 Task: Add a signature James Flores containing Have a great Fathers Day, James Flores to email address softage.5@softage.net and add a folder Educational resources
Action: Mouse moved to (45, 54)
Screenshot: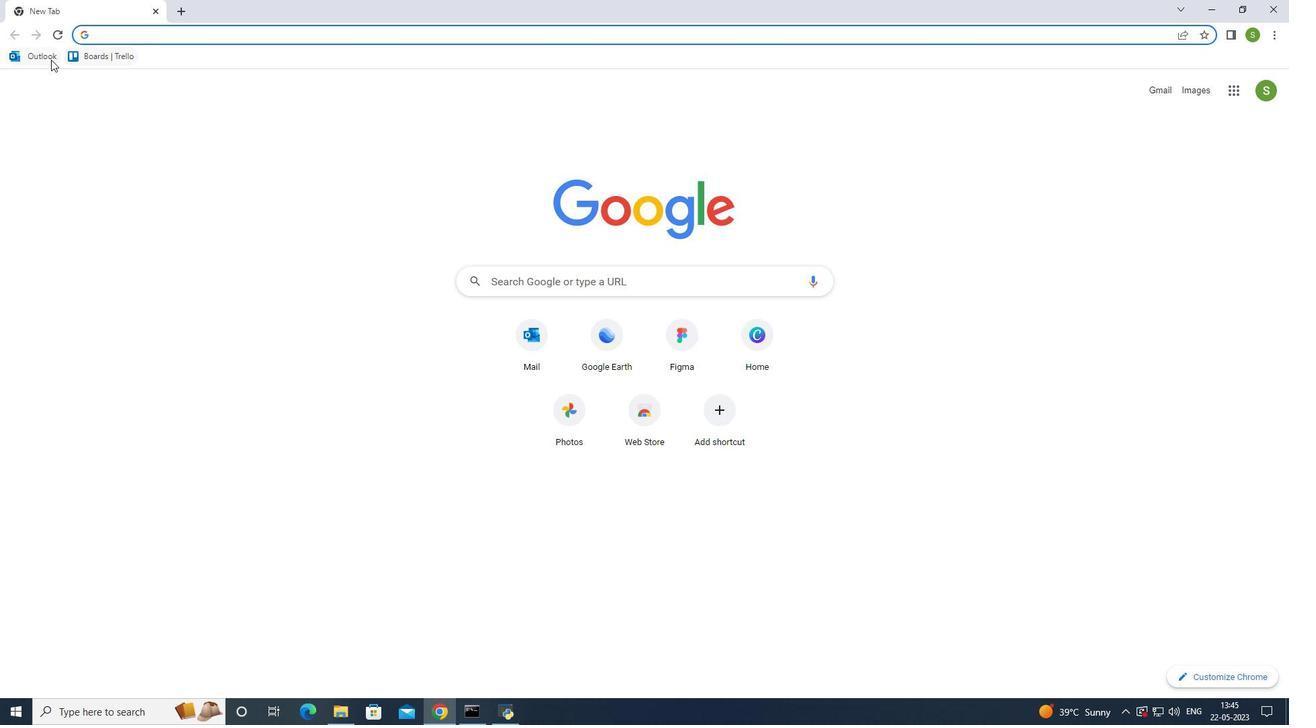 
Action: Mouse pressed left at (45, 54)
Screenshot: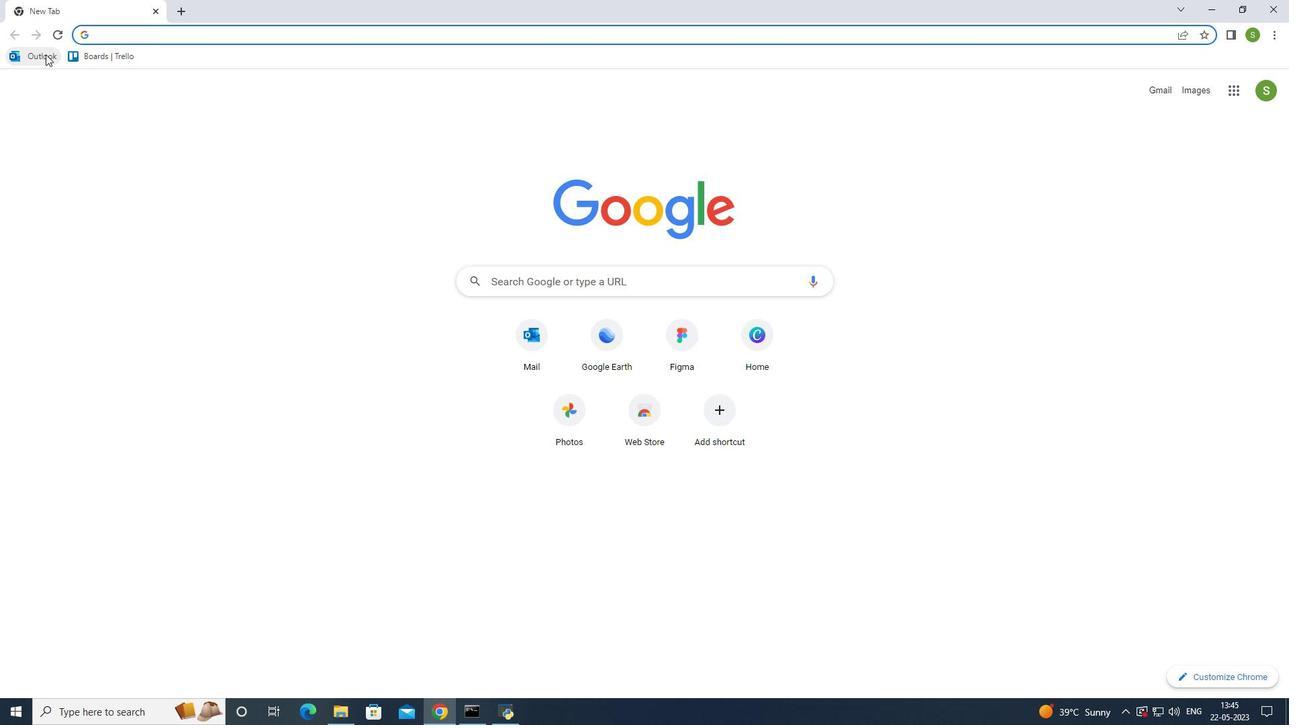
Action: Mouse moved to (125, 119)
Screenshot: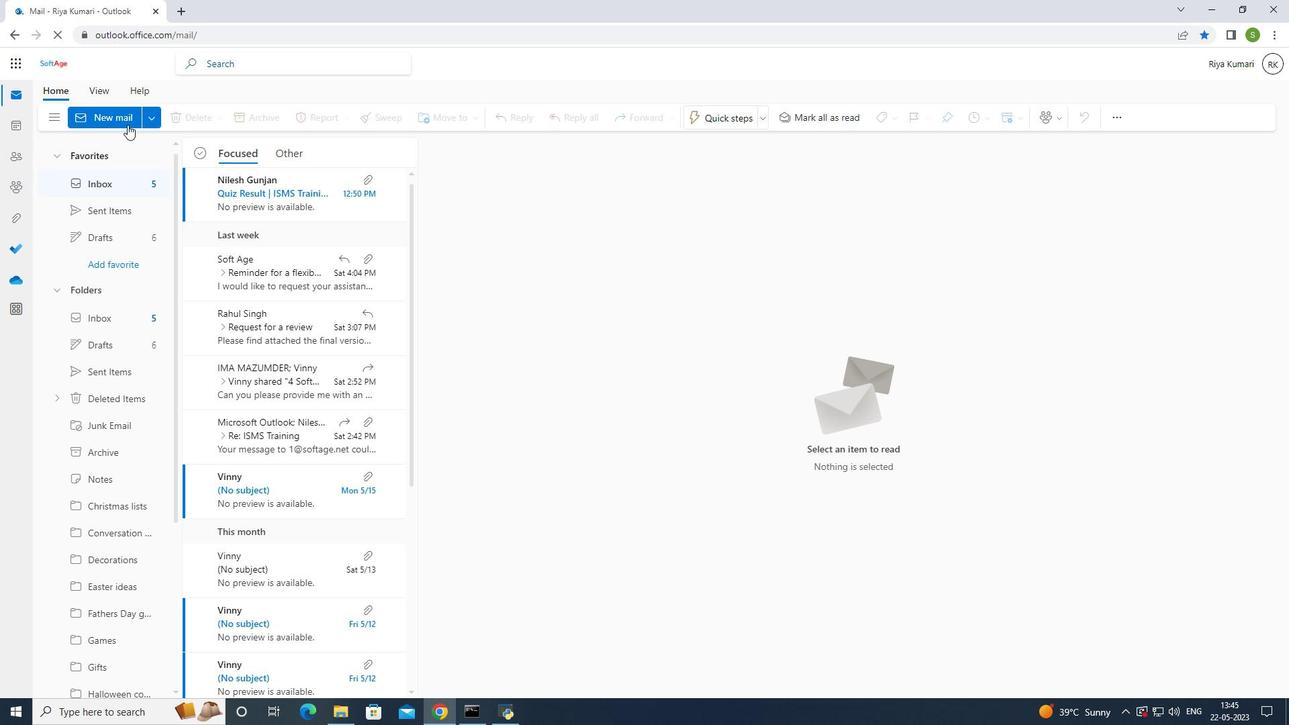 
Action: Mouse pressed left at (125, 119)
Screenshot: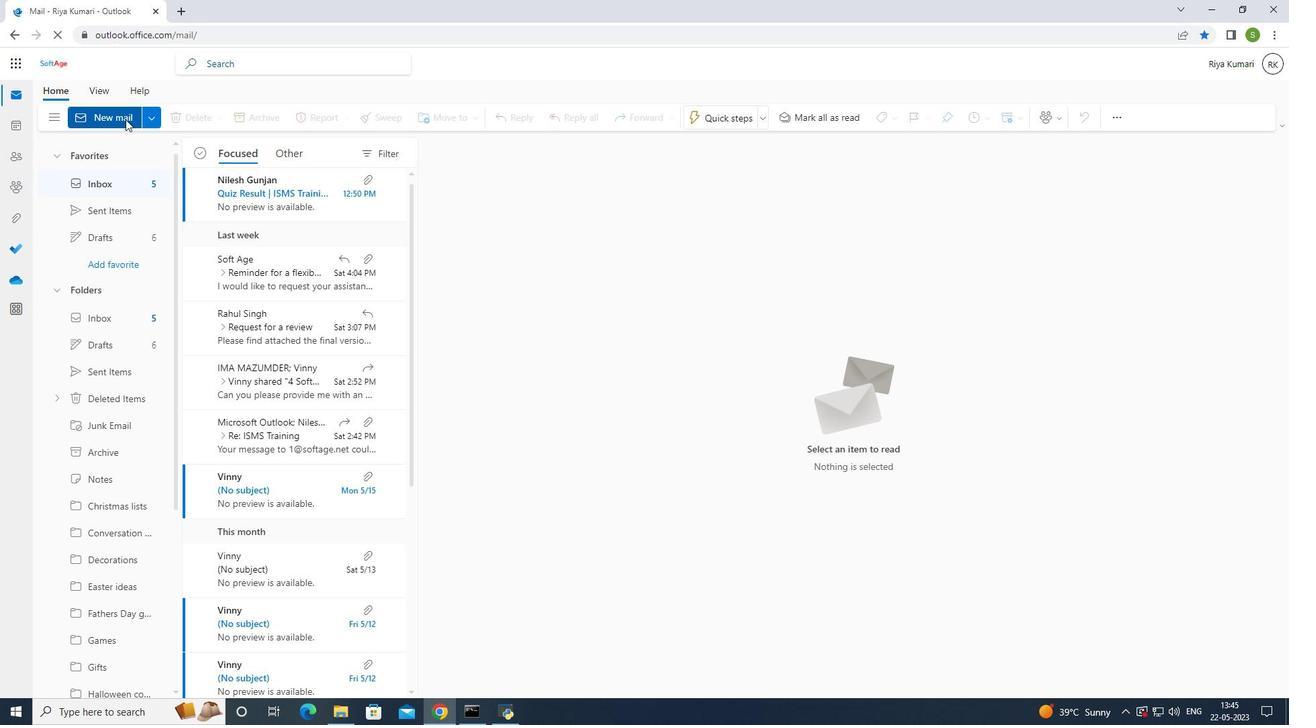 
Action: Mouse moved to (880, 112)
Screenshot: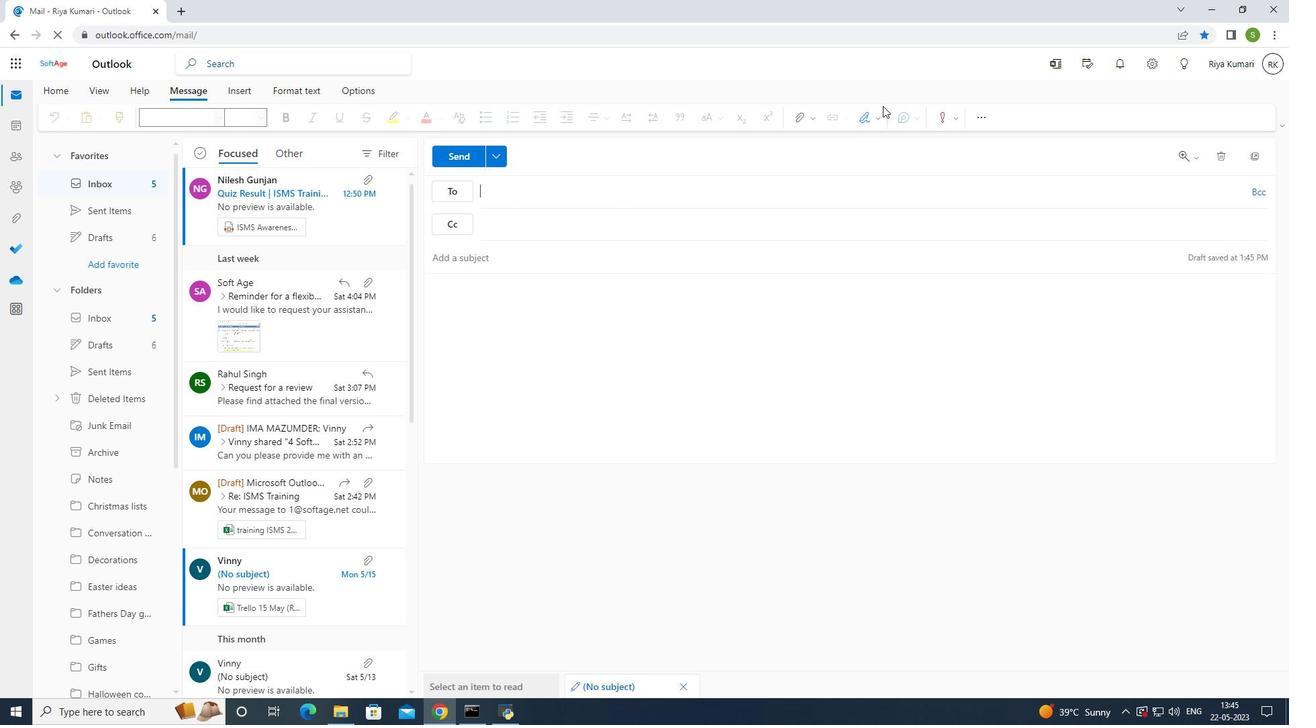 
Action: Mouse pressed left at (880, 112)
Screenshot: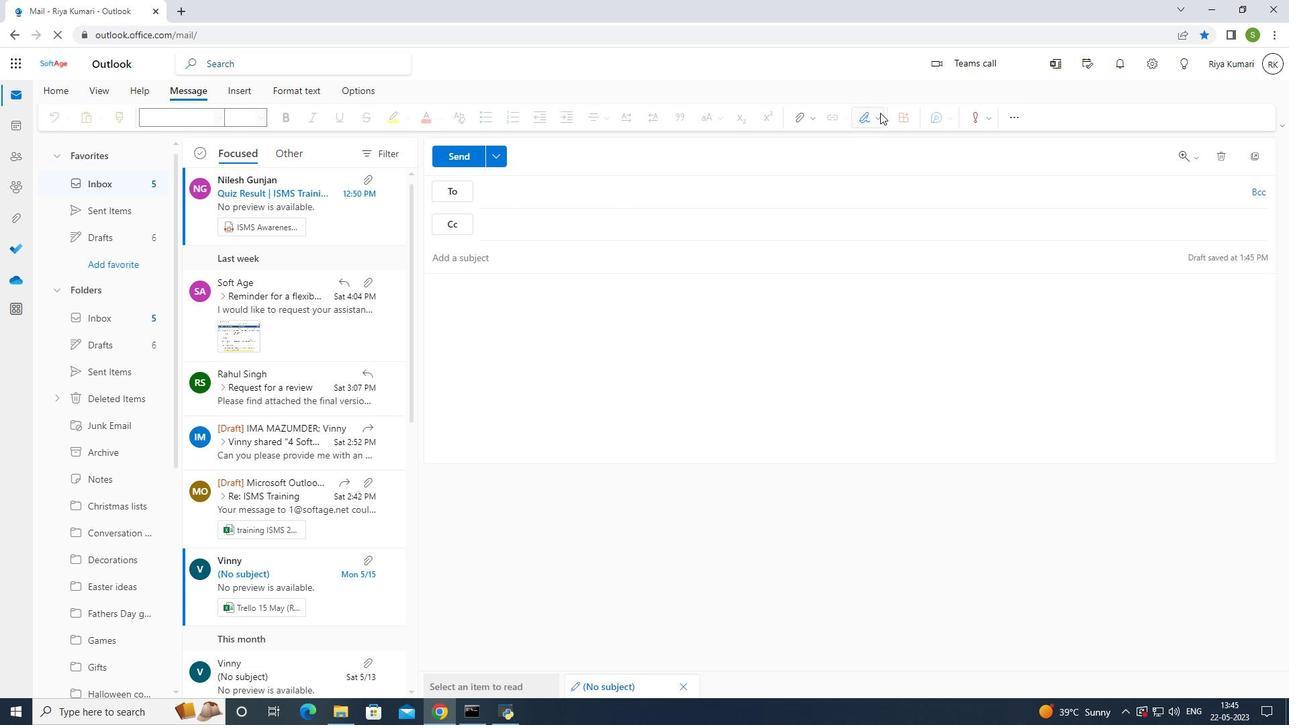 
Action: Mouse moved to (854, 173)
Screenshot: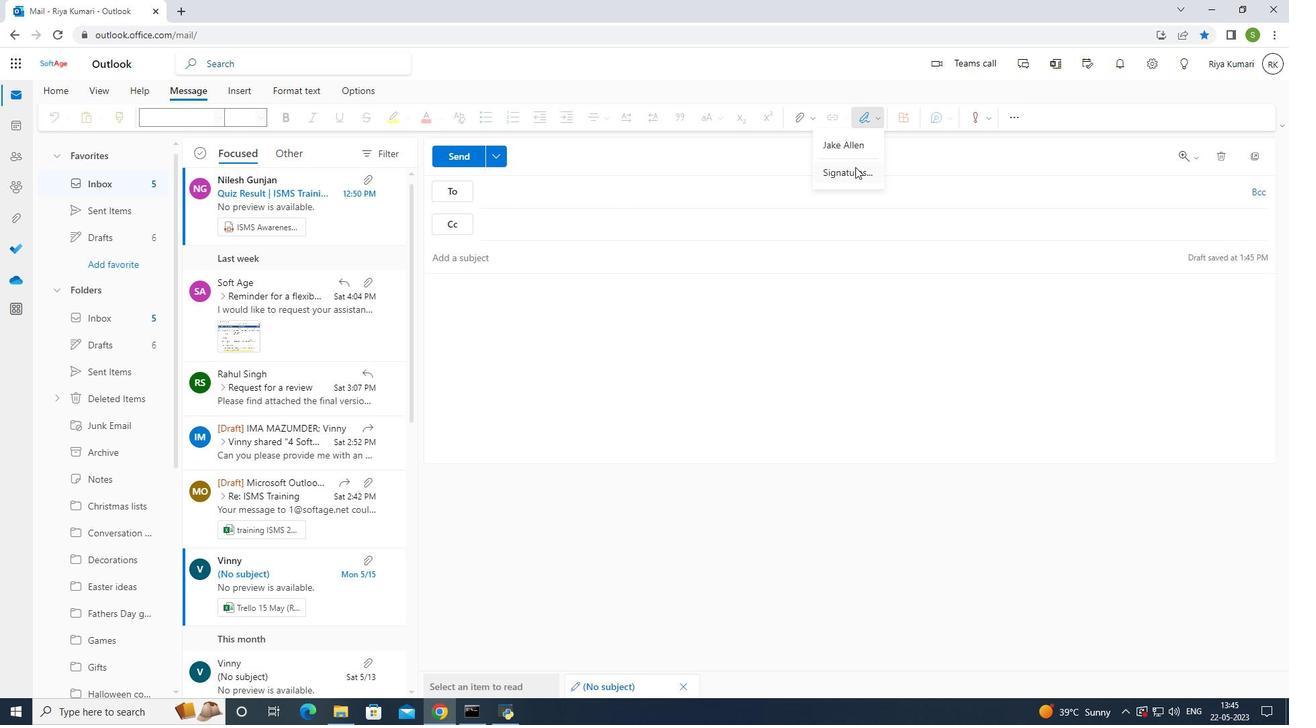 
Action: Mouse pressed left at (854, 173)
Screenshot: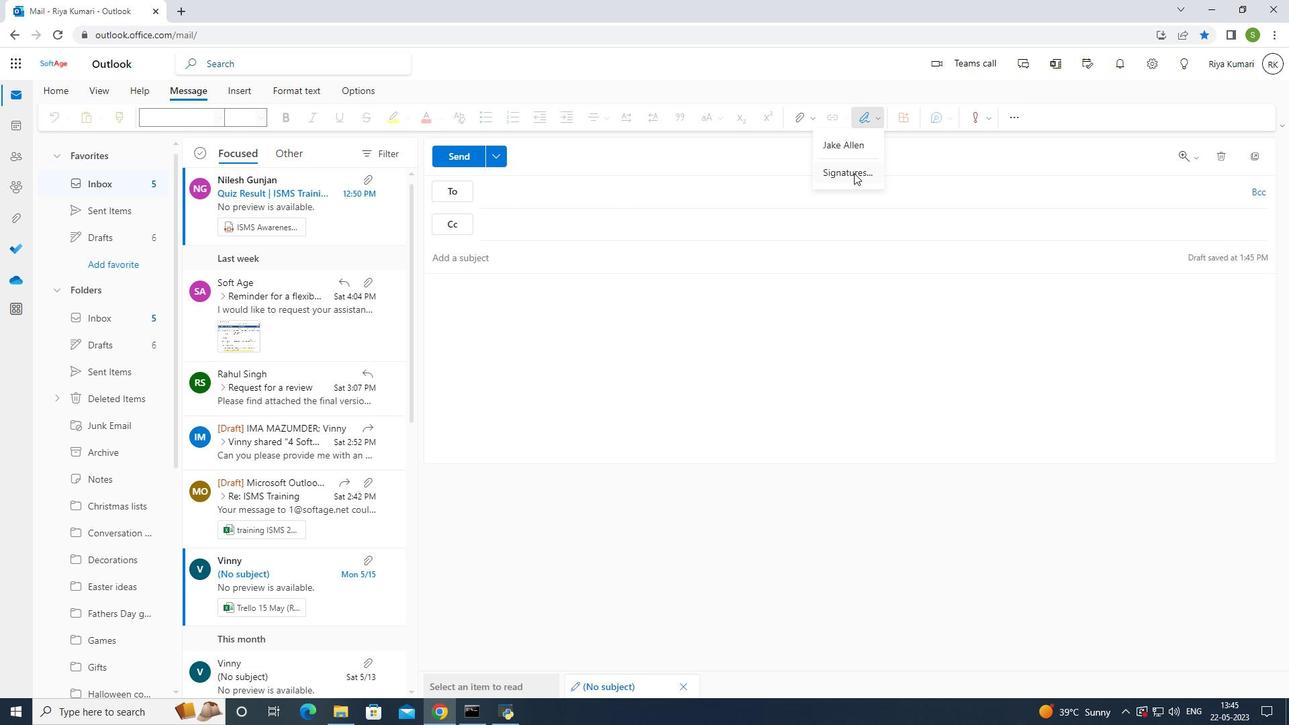 
Action: Mouse moved to (833, 228)
Screenshot: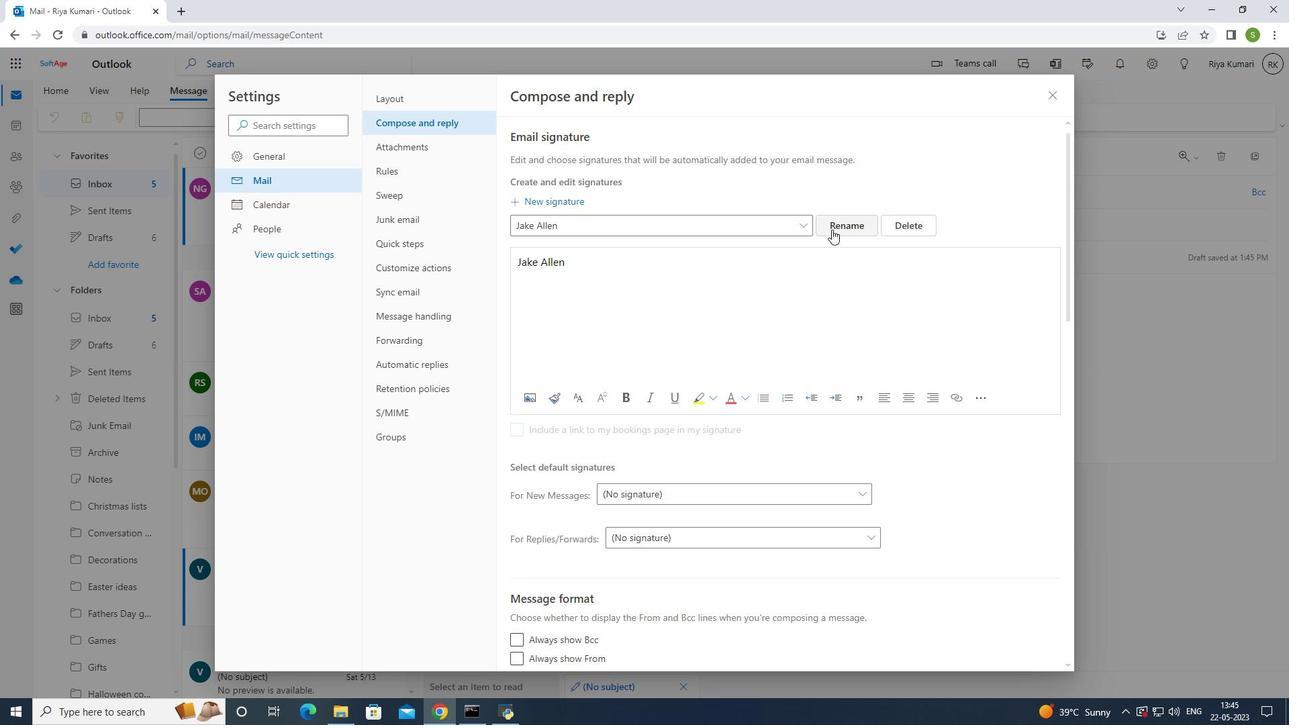 
Action: Mouse pressed left at (833, 228)
Screenshot: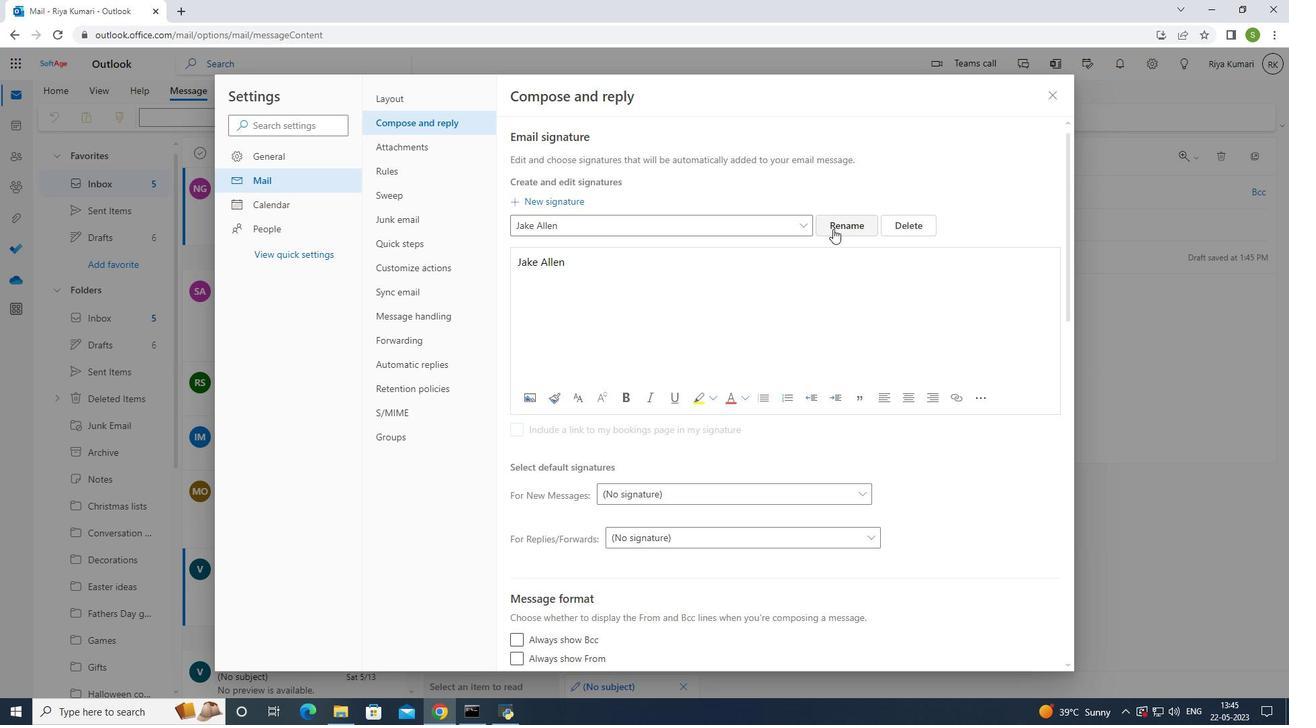 
Action: Mouse moved to (726, 220)
Screenshot: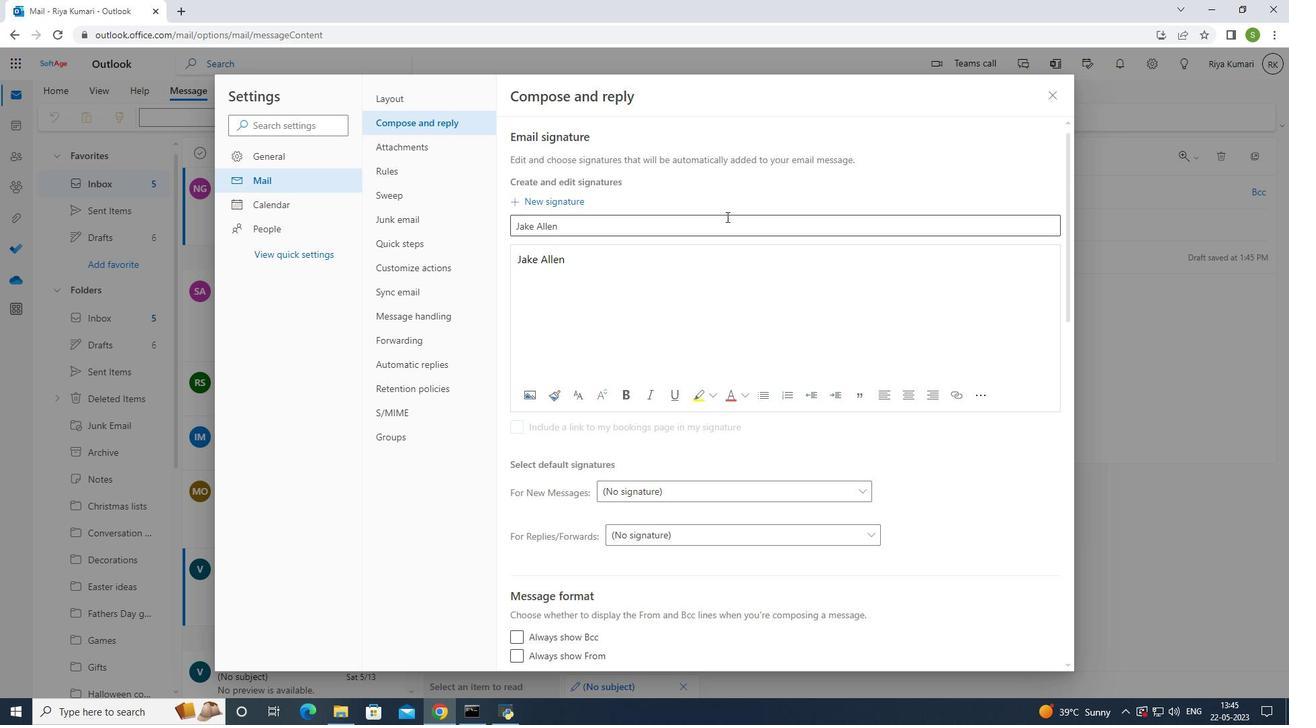 
Action: Mouse pressed left at (726, 220)
Screenshot: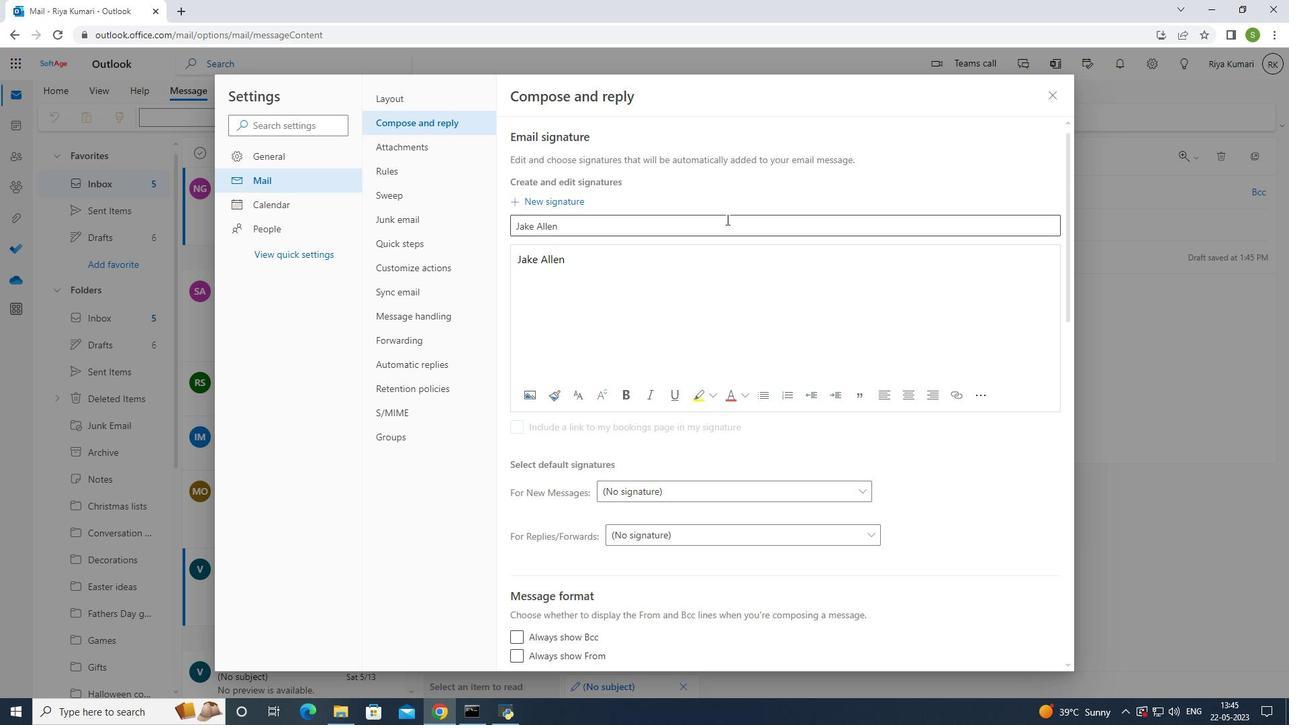 
Action: Key pressed <Key.backspace>
Screenshot: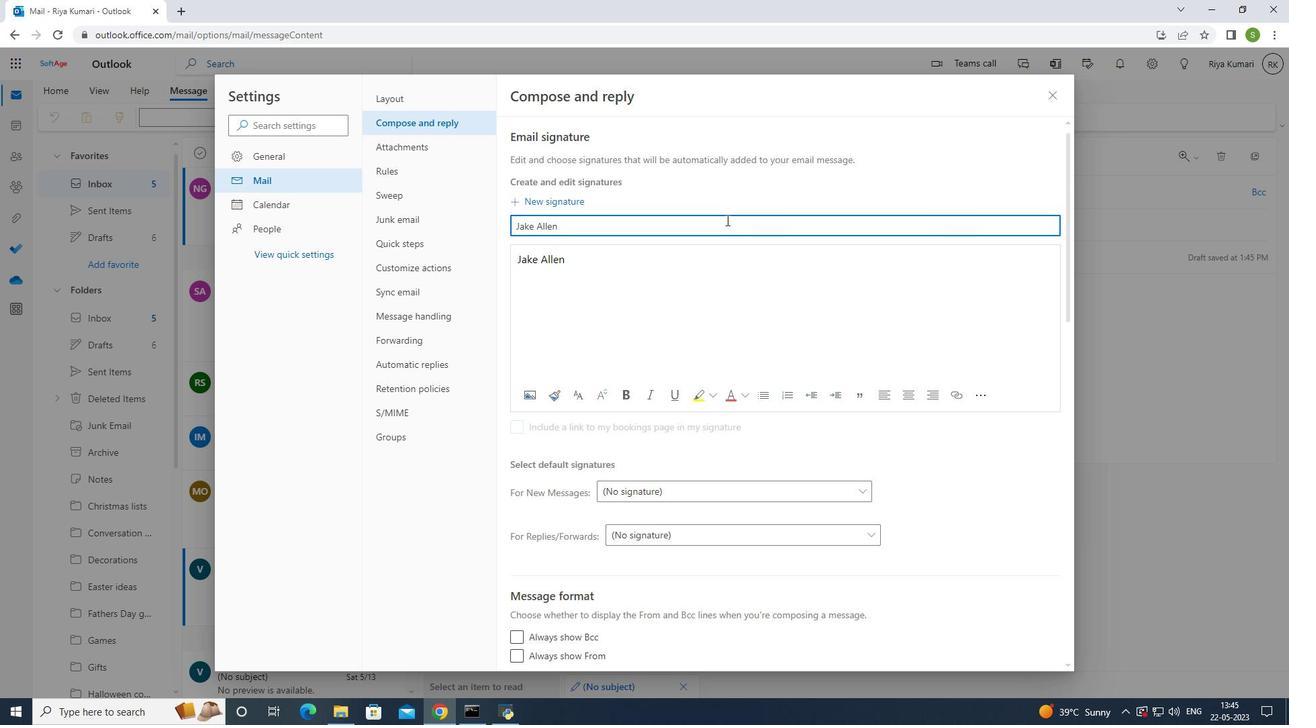 
Action: Mouse moved to (726, 222)
Screenshot: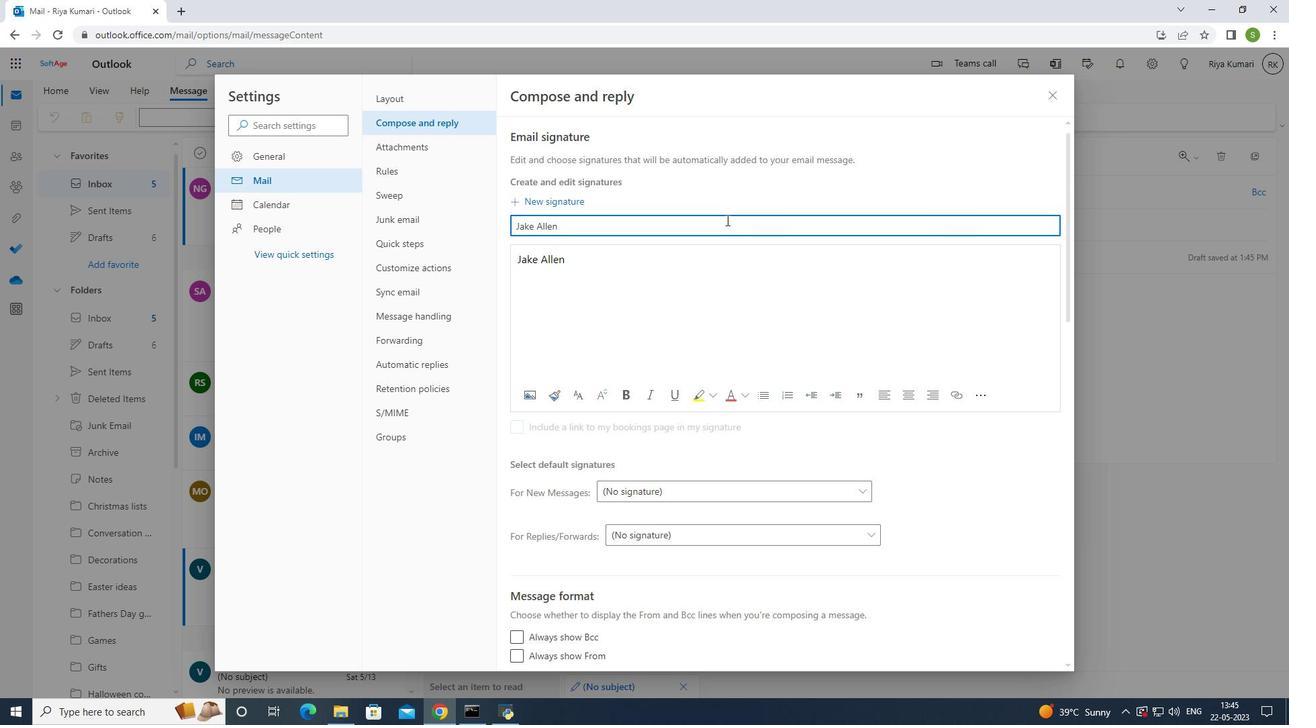 
Action: Key pressed <Key.backspace><Key.backspace><Key.backspace><Key.backspace><Key.backspace><Key.backspace><Key.backspace><Key.backspace><Key.backspace><Key.backspace><Key.backspace><Key.backspace><Key.backspace>
Screenshot: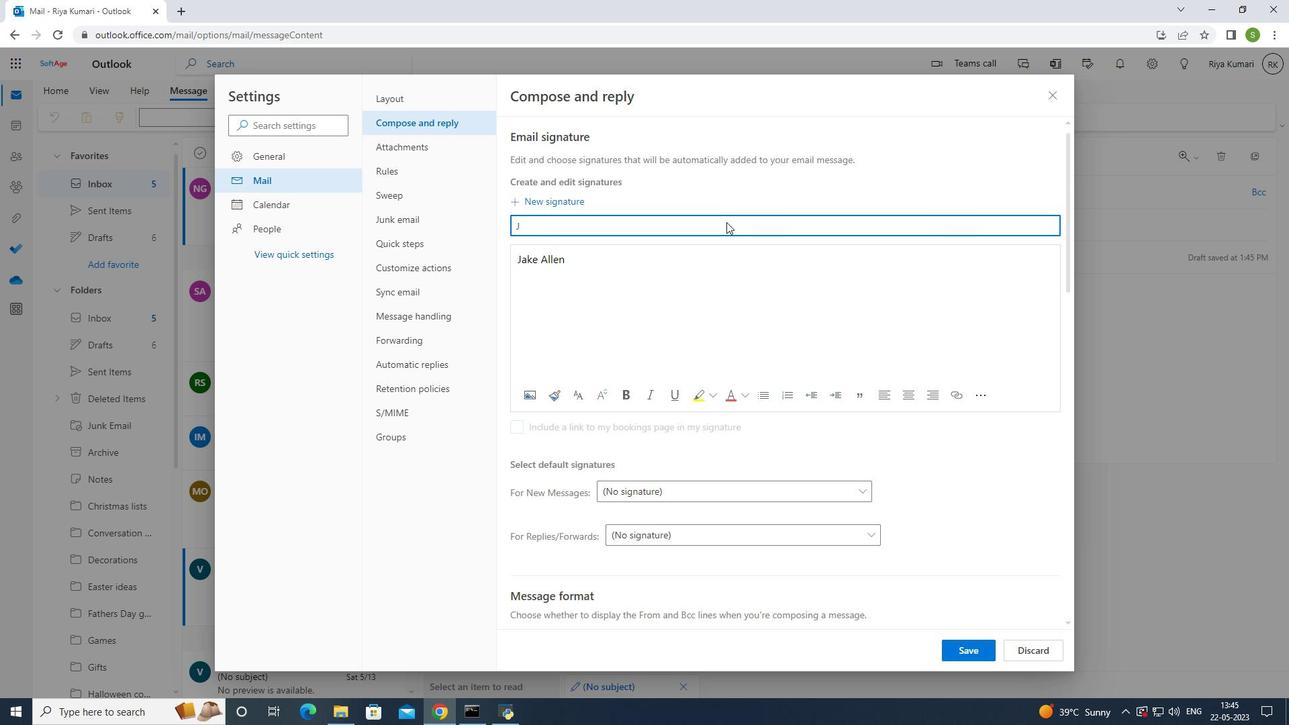 
Action: Mouse moved to (799, 186)
Screenshot: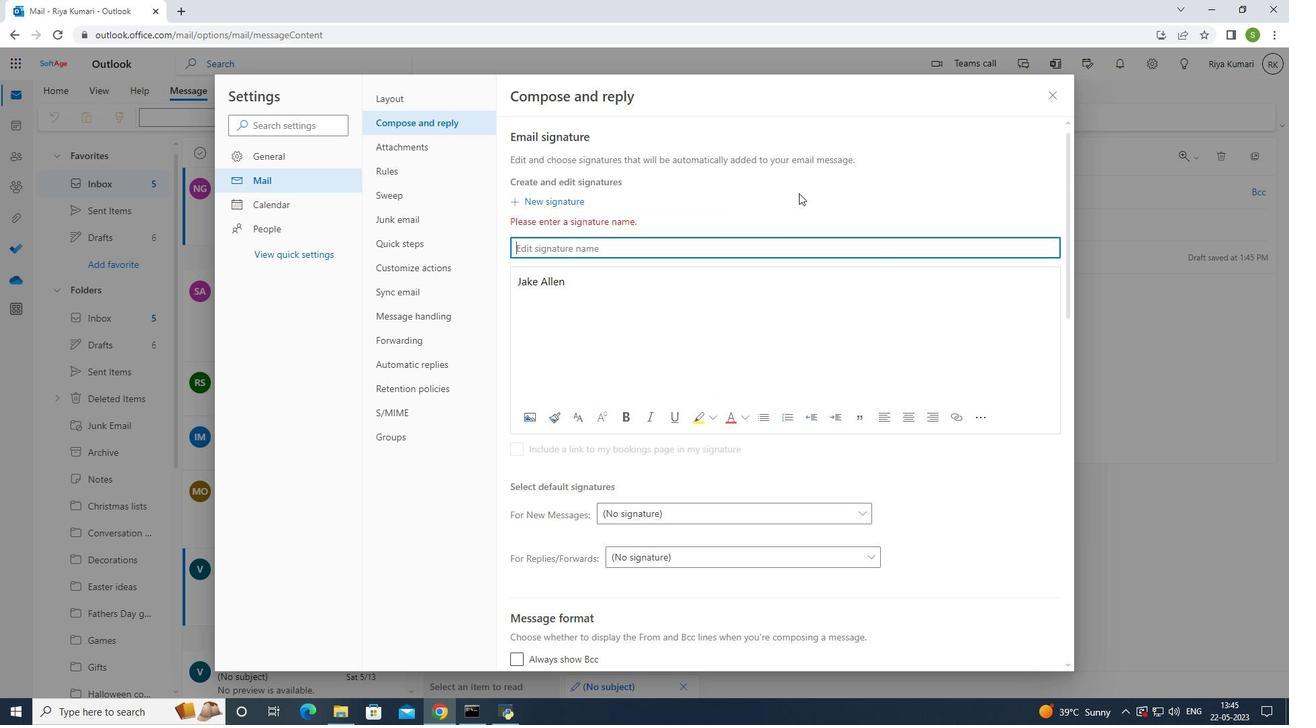 
Action: Key pressed <Key.shift><Key.shift><Key.shift><Key.shift><Key.shift><Key.shift><Key.shift><Key.shift><Key.shift><Key.shift><Key.shift><Key.shift>James<Key.space><Key.shift>Floresctrl+A<'\x03'>
Screenshot: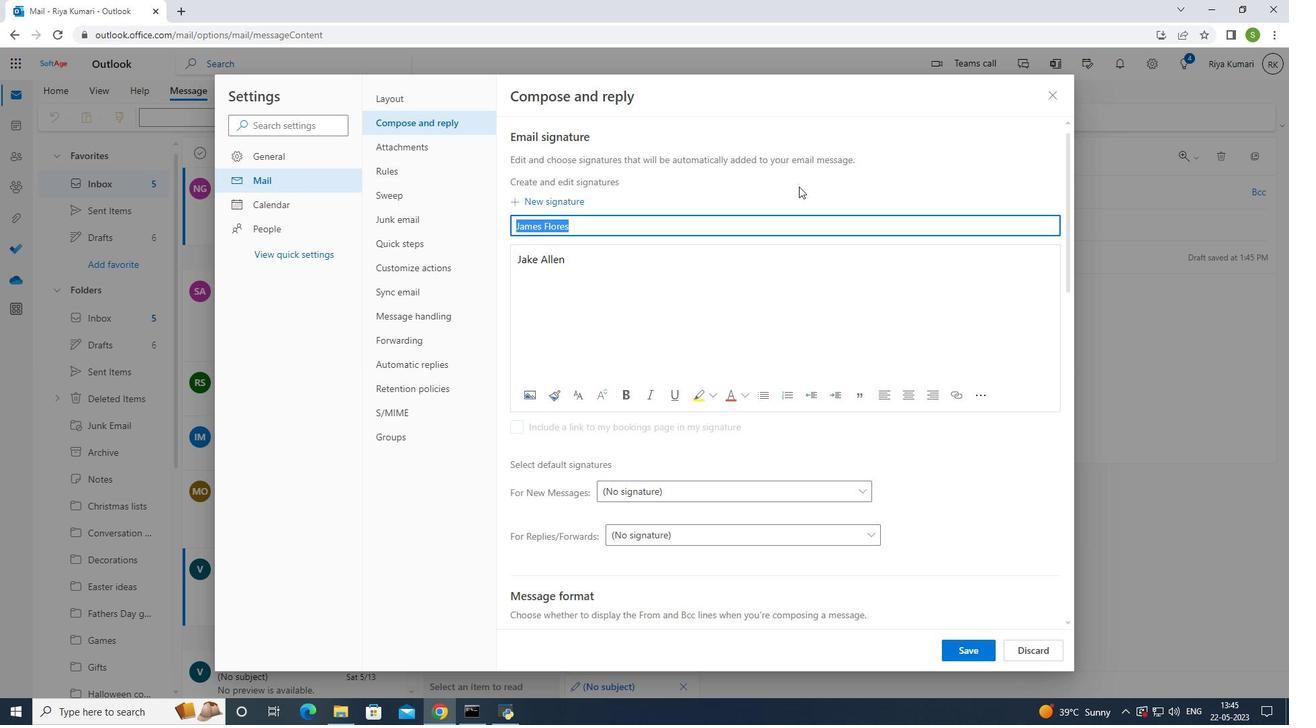 
Action: Mouse moved to (574, 258)
Screenshot: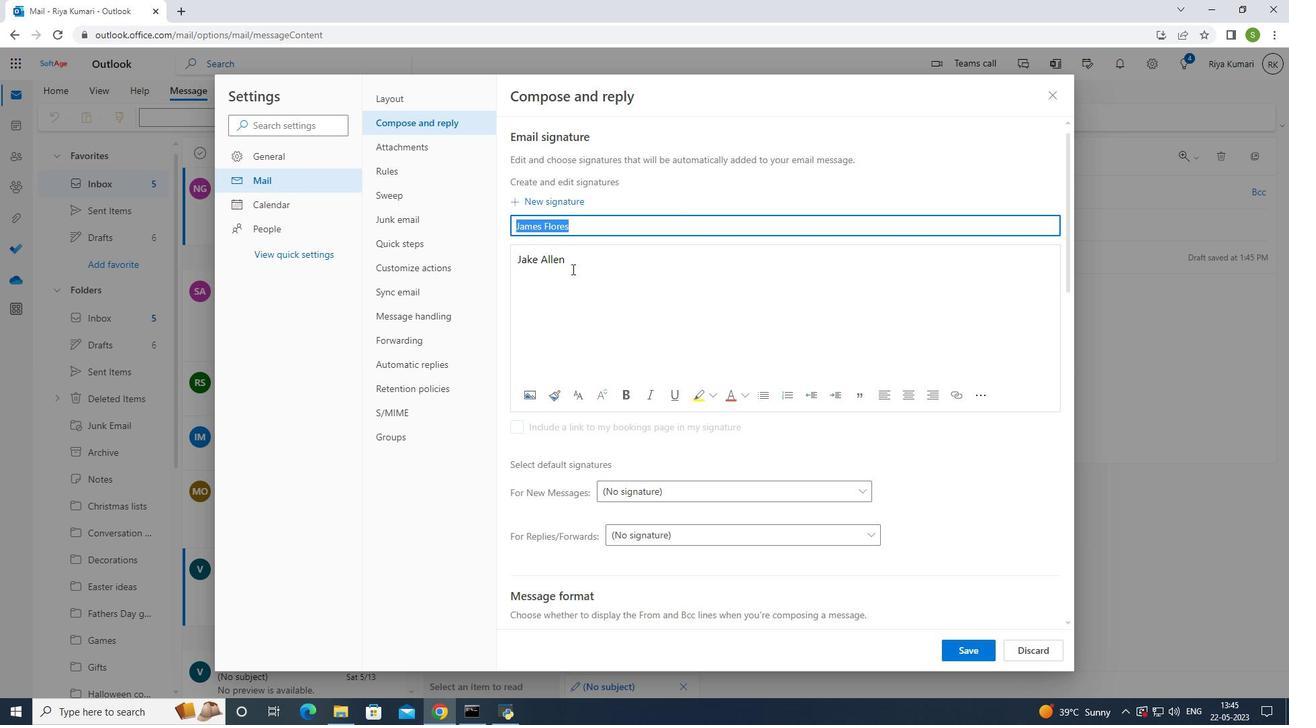 
Action: Mouse pressed left at (574, 258)
Screenshot: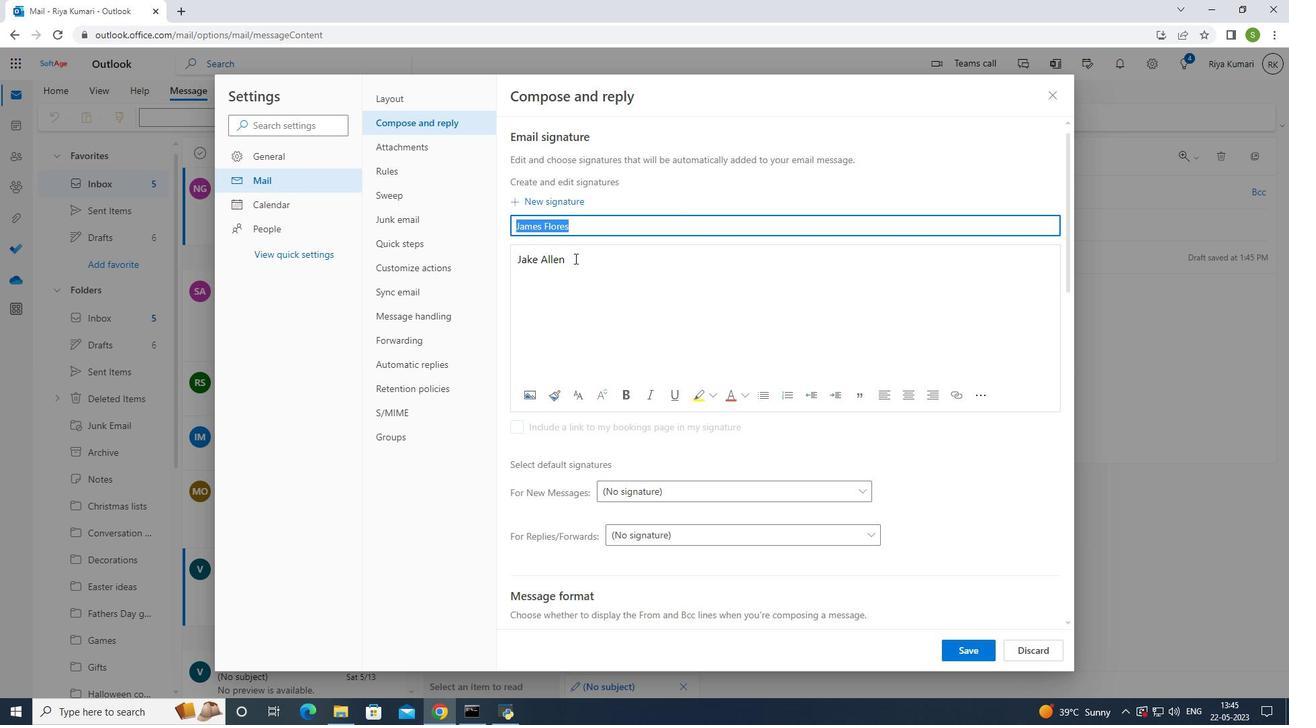 
Action: Mouse moved to (581, 255)
Screenshot: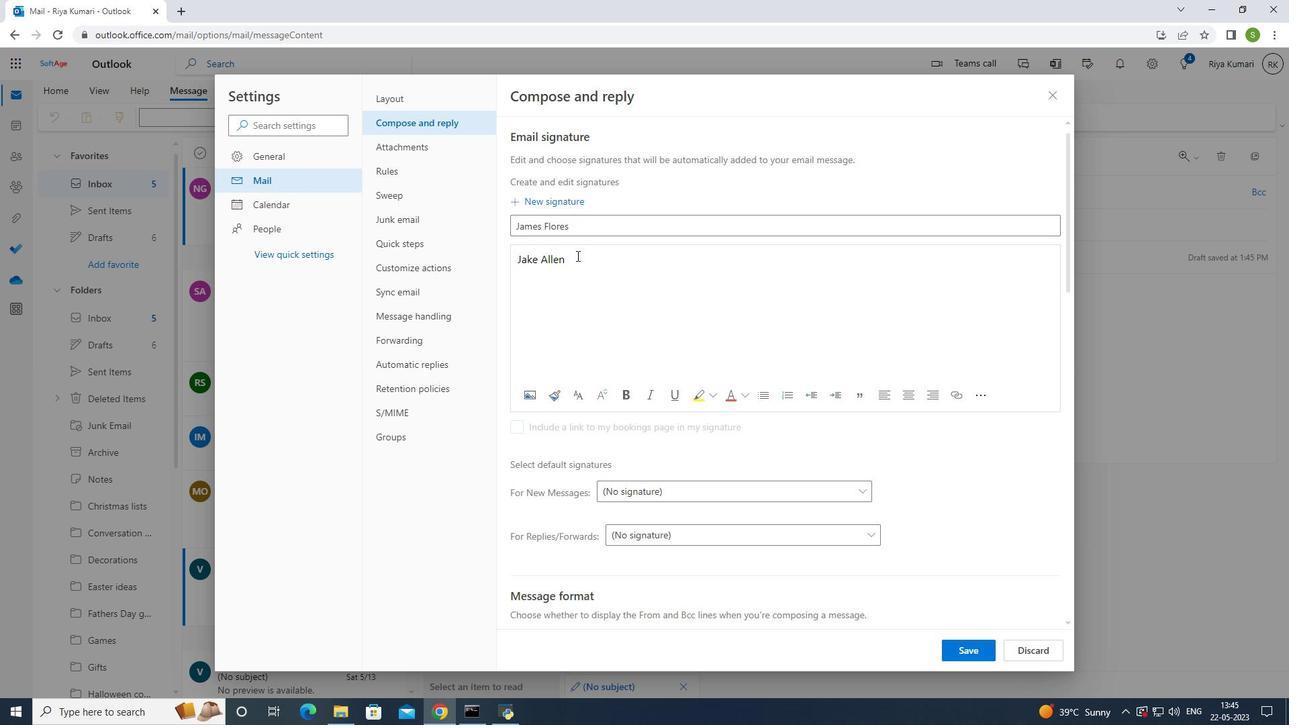 
Action: Key pressed <Key.backspace>
Screenshot: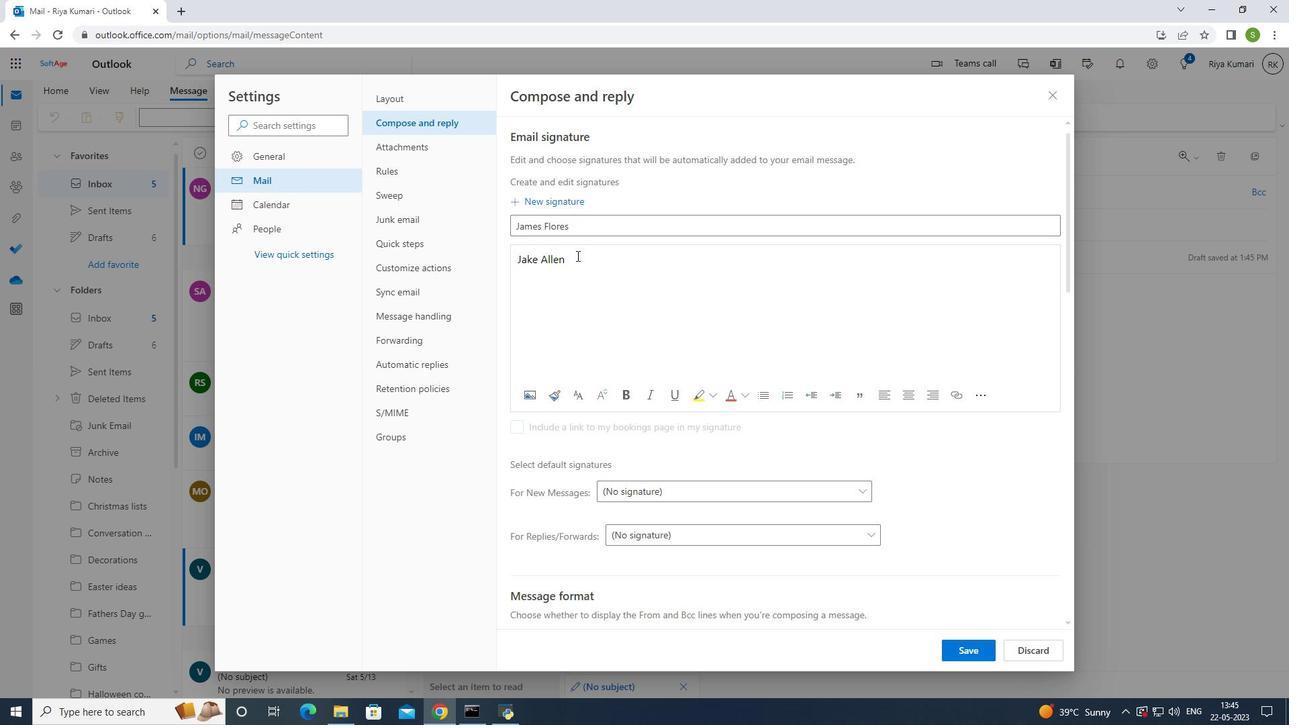 
Action: Mouse moved to (586, 255)
Screenshot: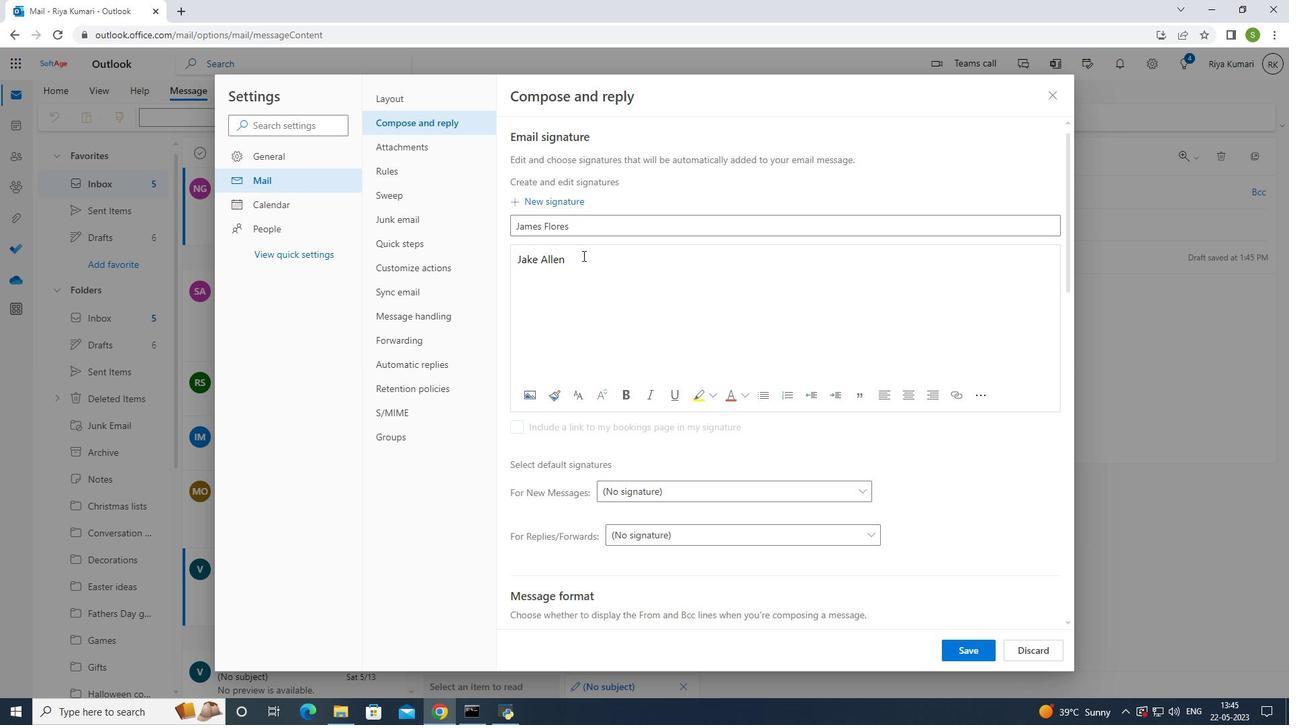 
Action: Key pressed <Key.backspace><Key.backspace><Key.backspace><Key.backspace><Key.backspace><Key.backspace><Key.backspace><Key.backspace><Key.backspace><Key.backspace><Key.backspace><Key.backspace><Key.backspace><Key.backspace><Key.backspace>
Screenshot: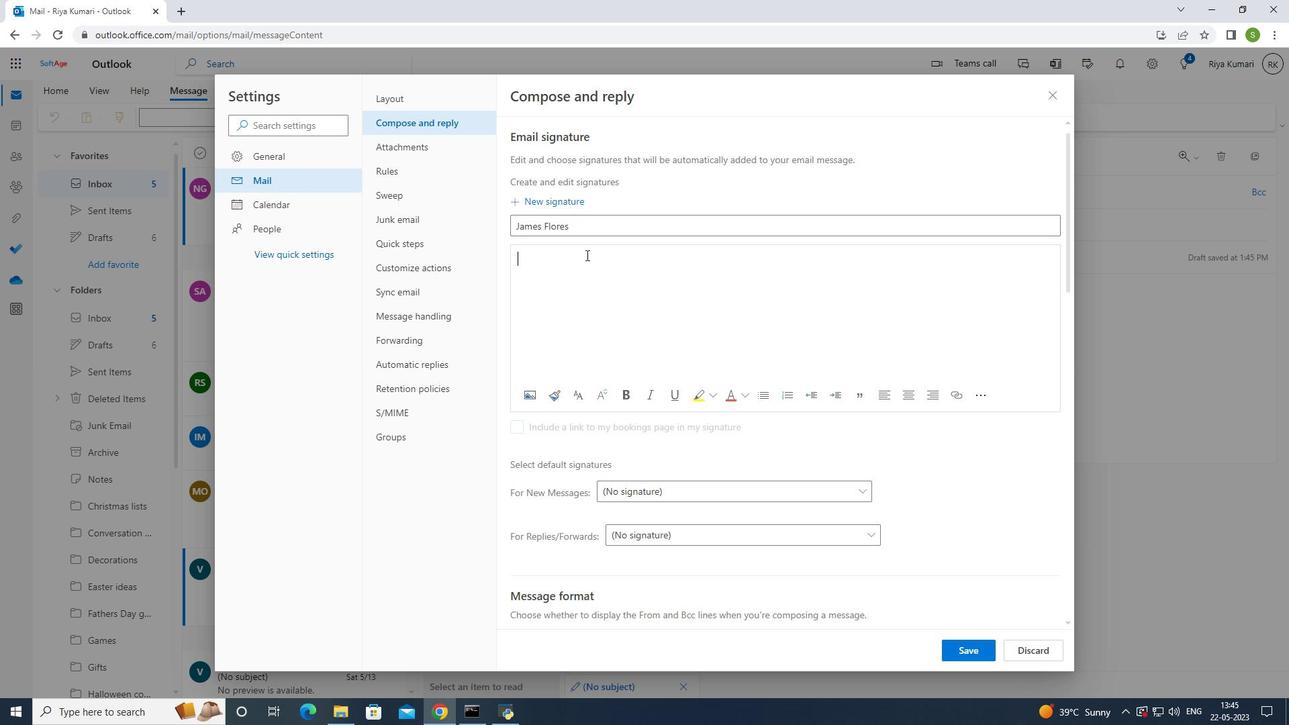 
Action: Mouse moved to (594, 261)
Screenshot: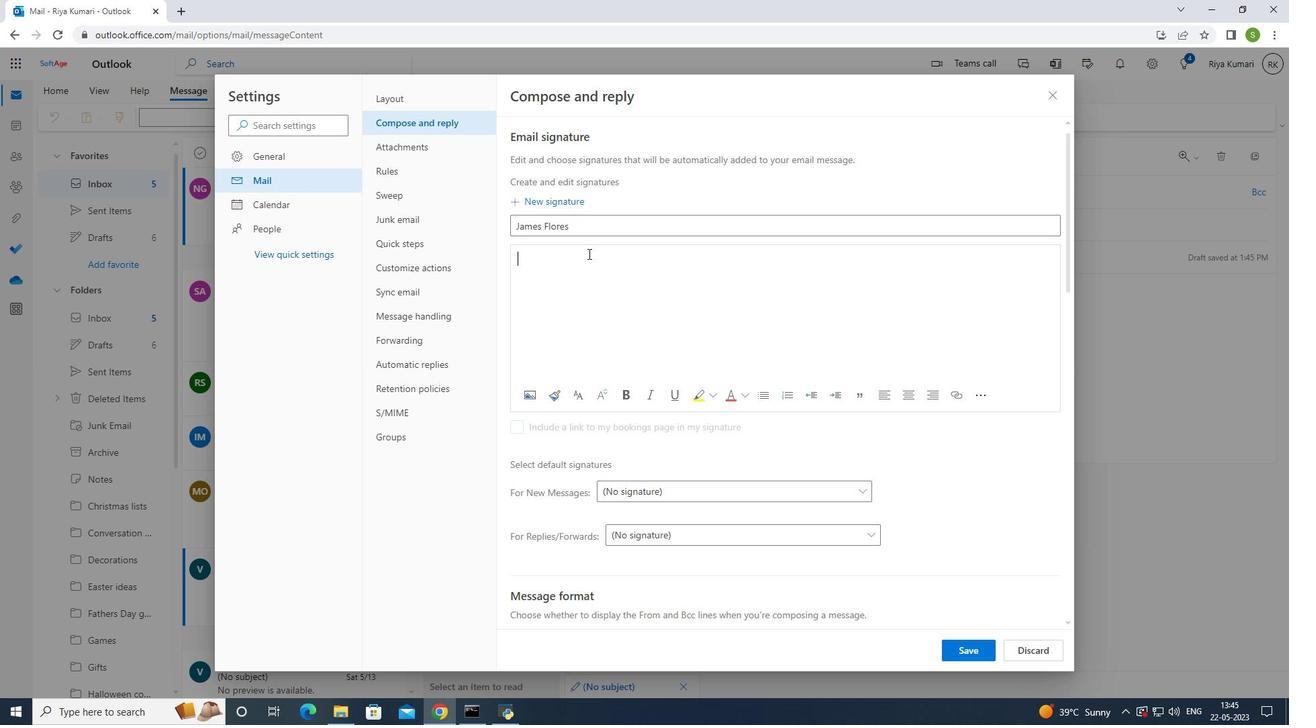 
Action: Key pressed ctrl+V
Screenshot: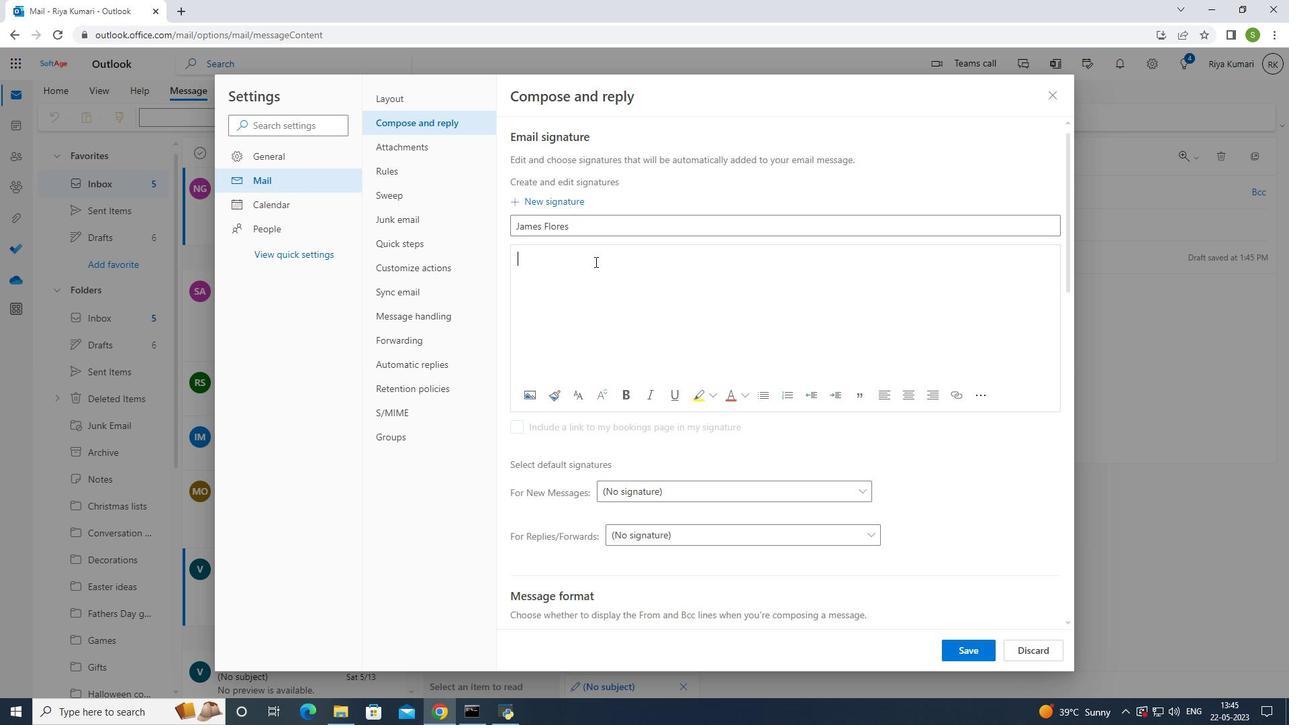 
Action: Mouse moved to (956, 642)
Screenshot: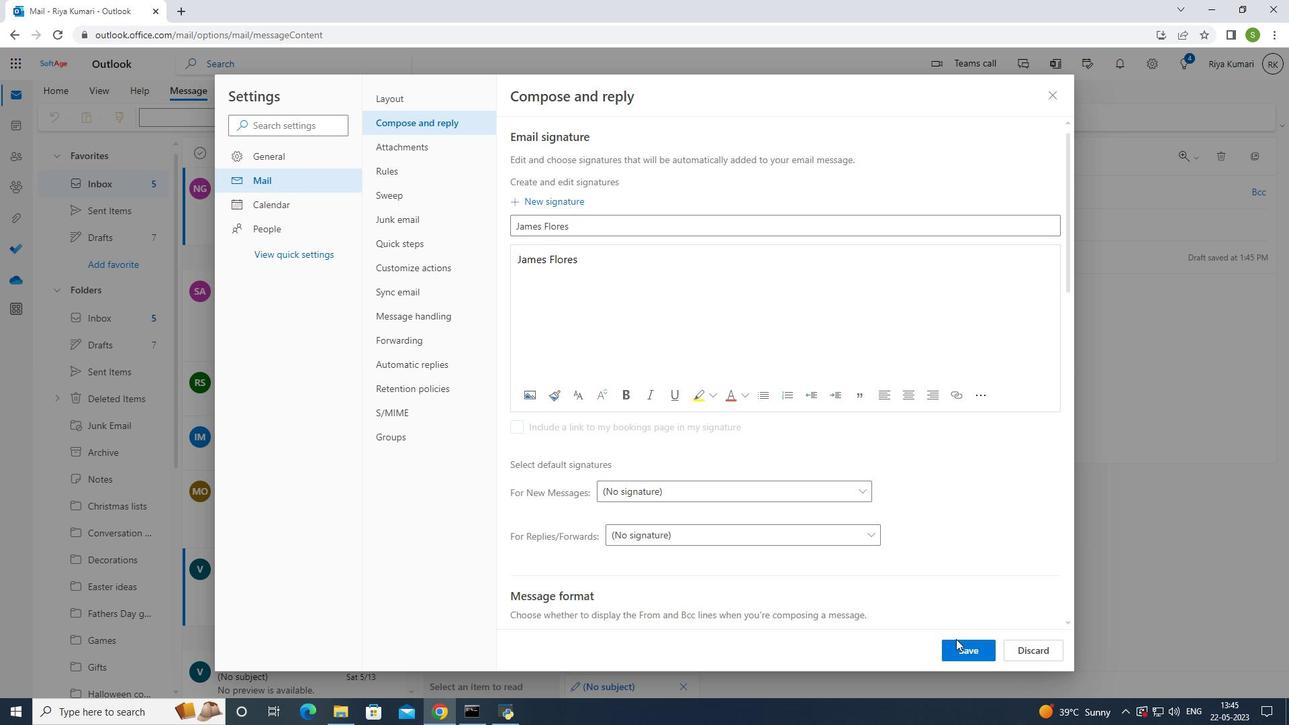 
Action: Mouse pressed left at (956, 642)
Screenshot: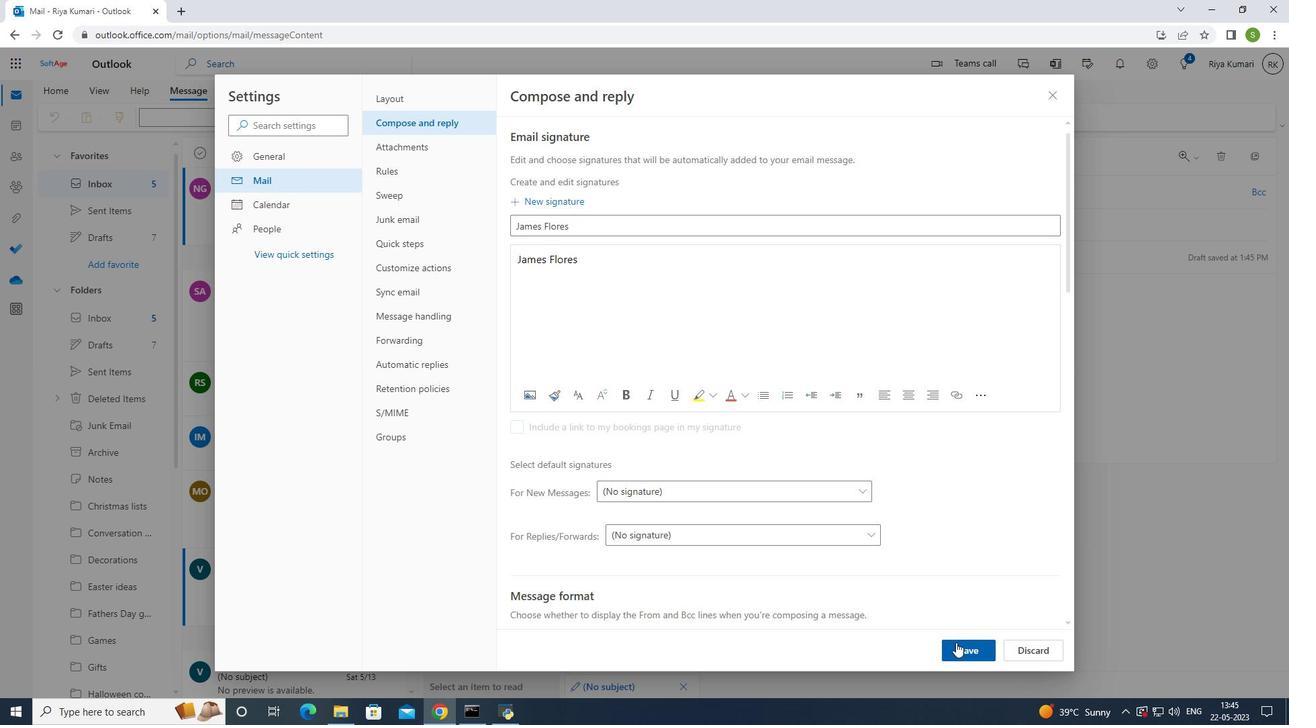 
Action: Mouse moved to (1048, 91)
Screenshot: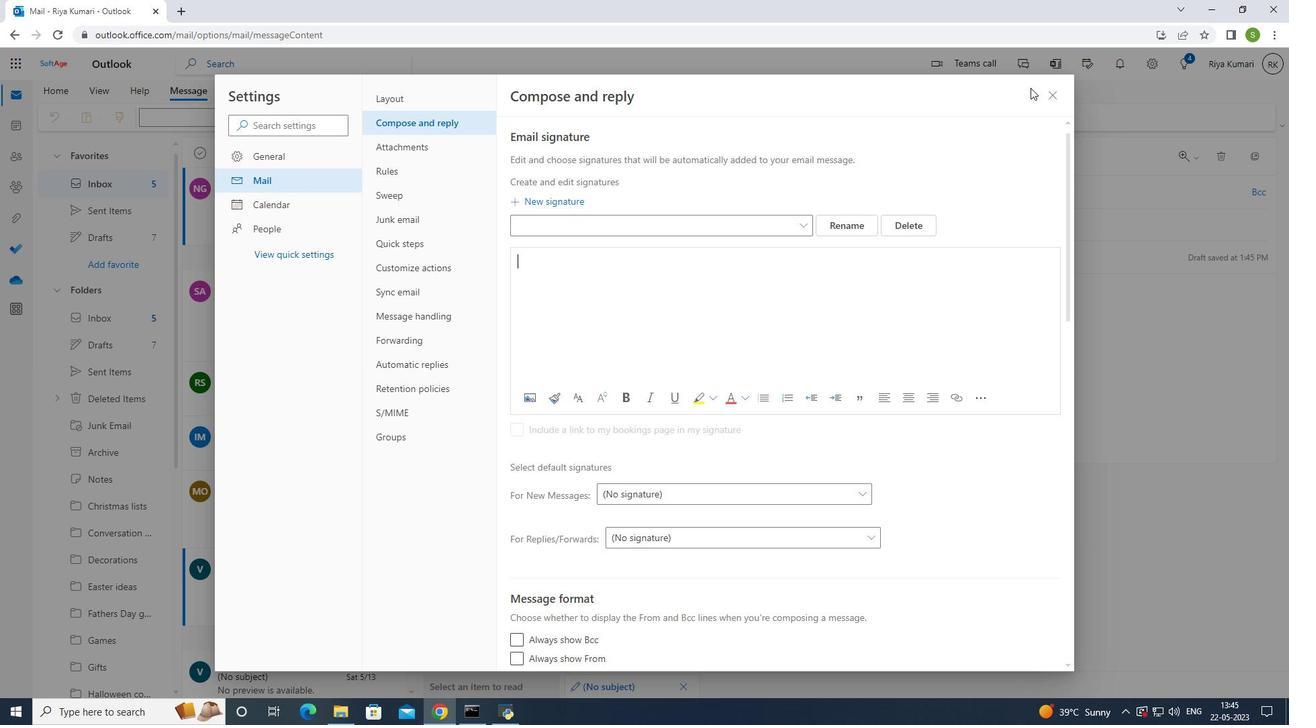 
Action: Mouse pressed left at (1048, 91)
Screenshot: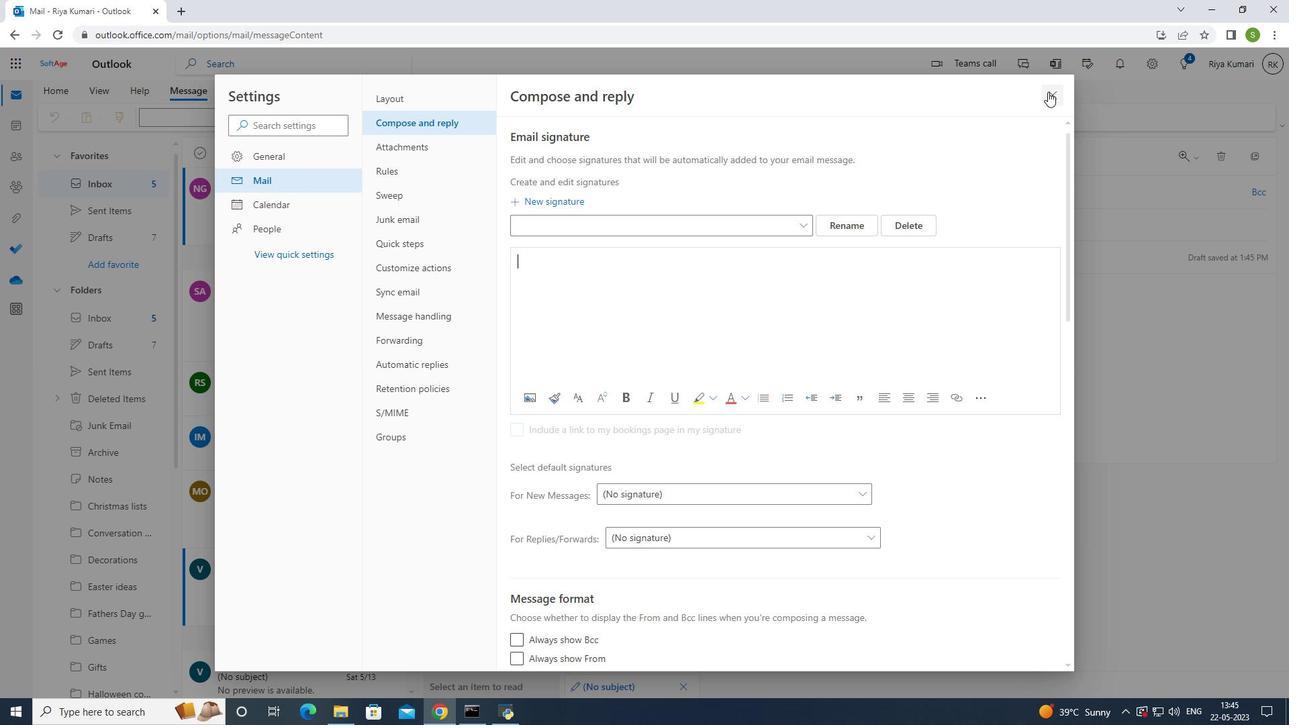 
Action: Mouse moved to (507, 195)
Screenshot: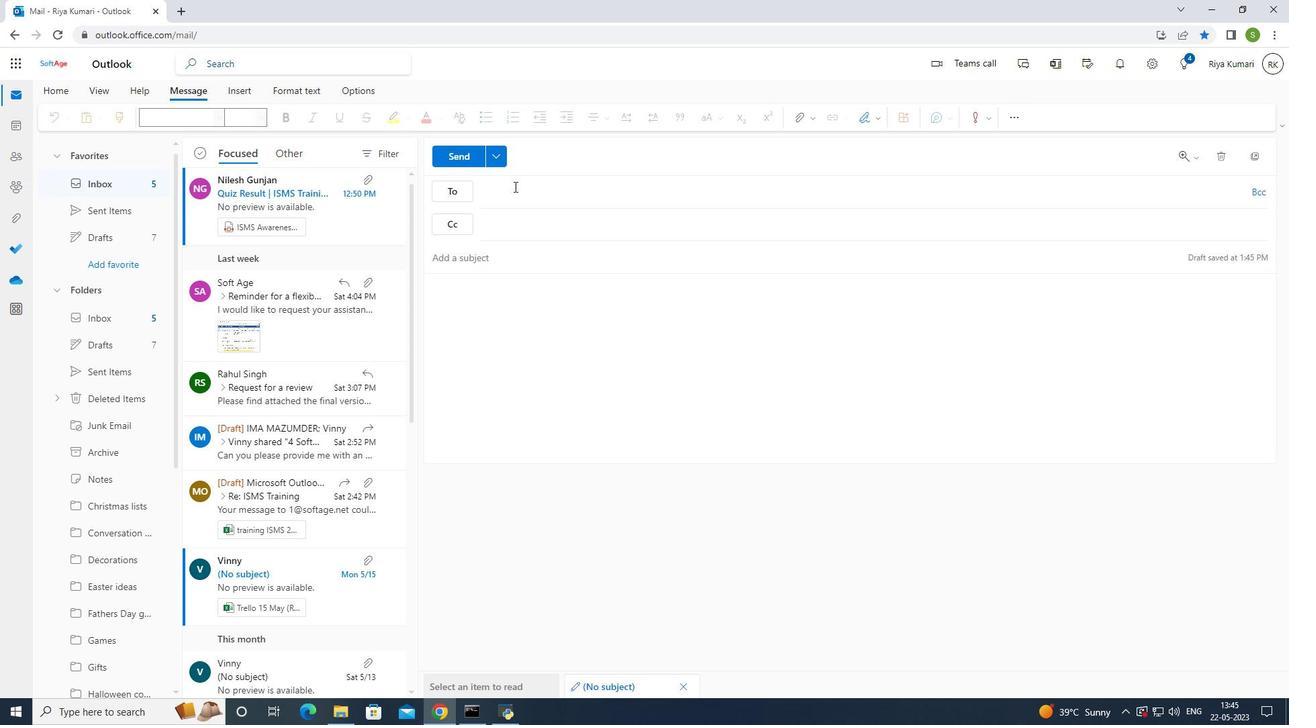 
Action: Mouse pressed left at (507, 195)
Screenshot: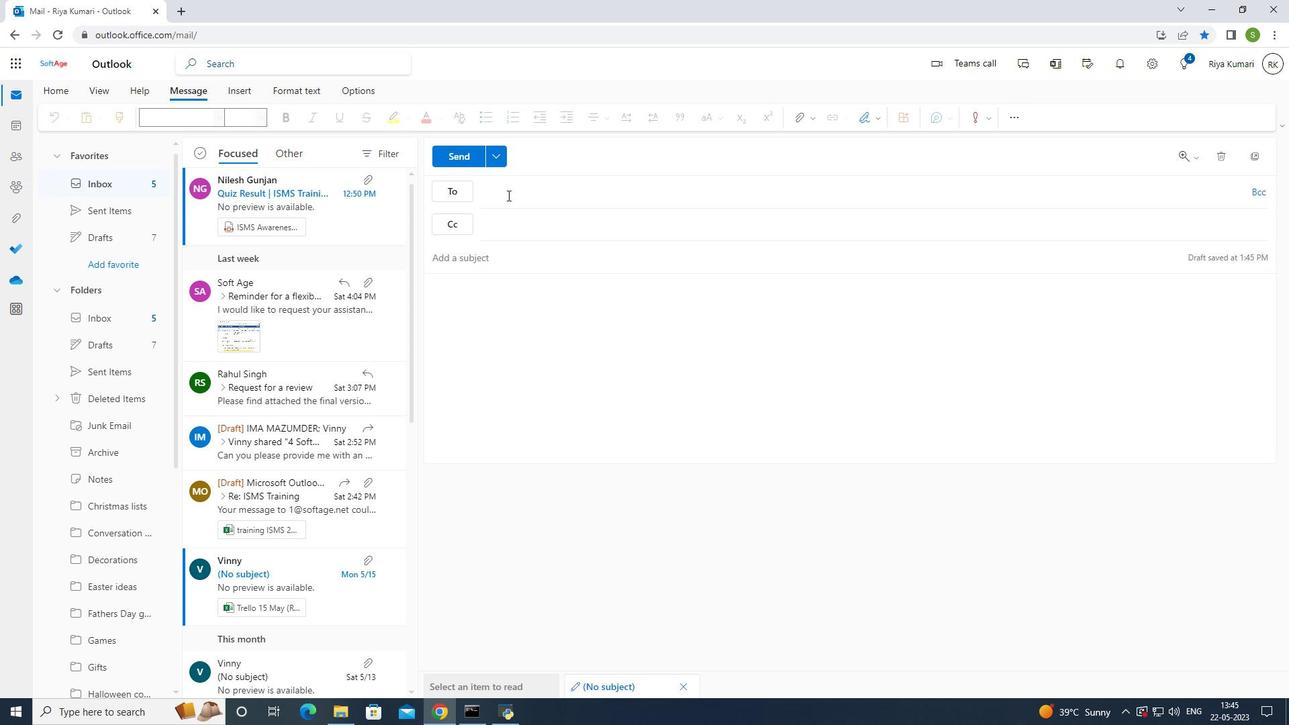 
Action: Mouse moved to (832, 237)
Screenshot: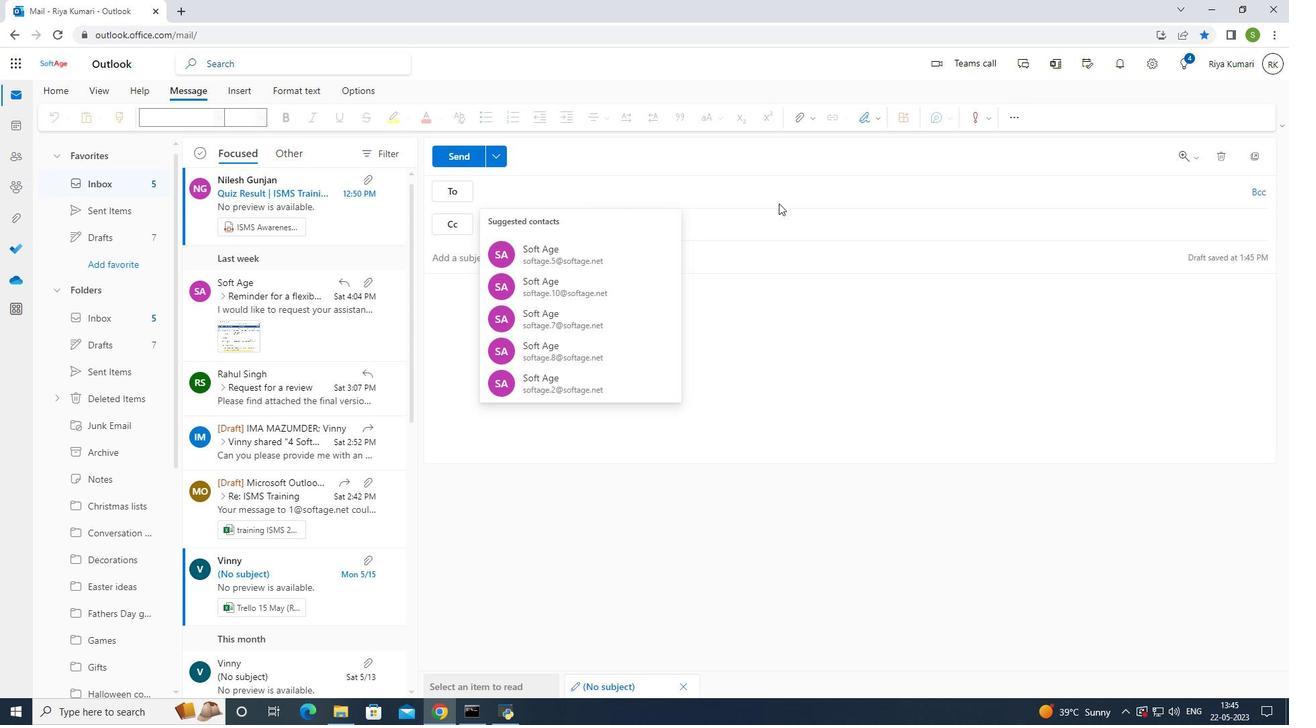 
Action: Key pressed softage.5<Key.shift>@softage.net
Screenshot: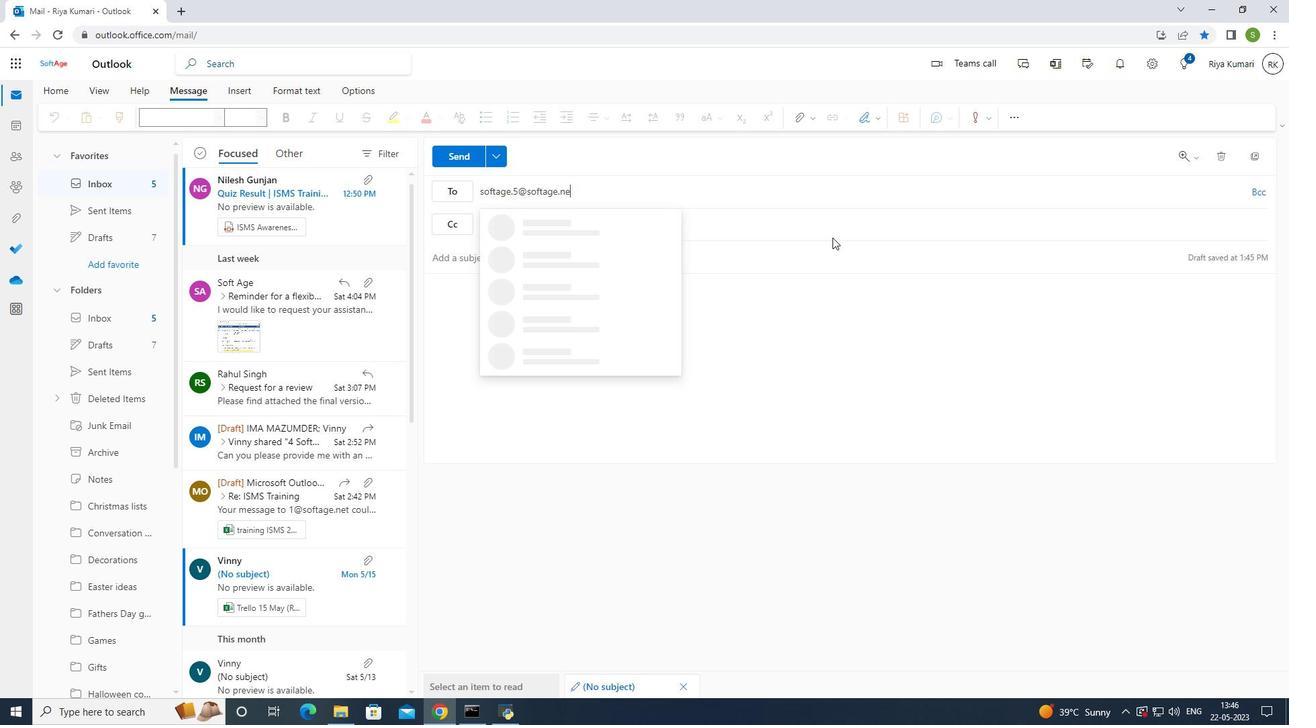 
Action: Mouse moved to (596, 227)
Screenshot: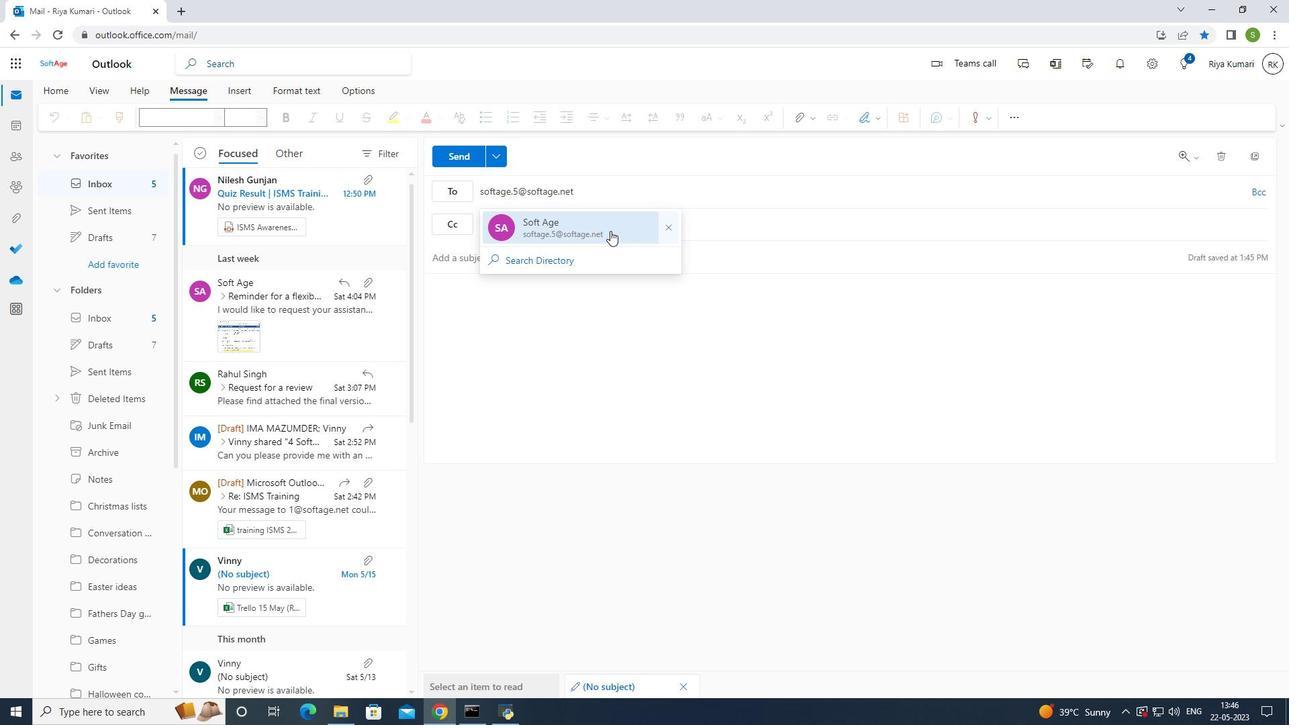 
Action: Mouse pressed left at (596, 227)
Screenshot: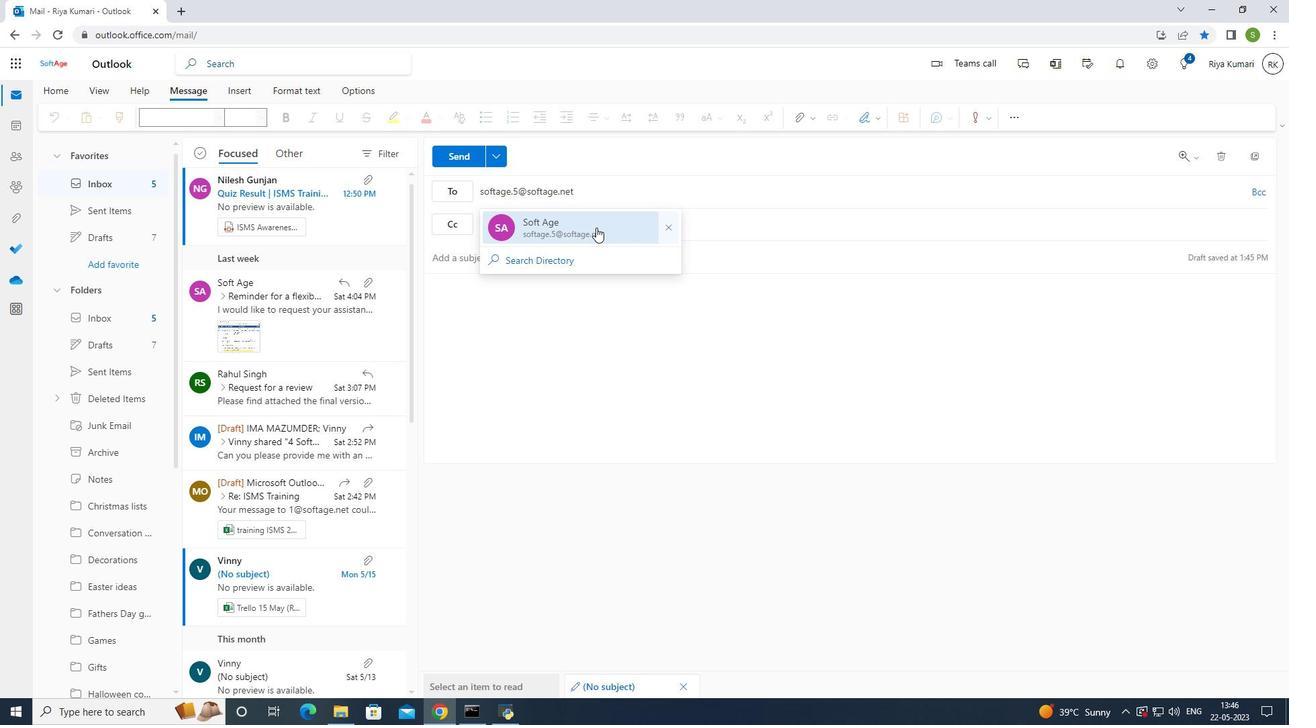 
Action: Mouse moved to (517, 292)
Screenshot: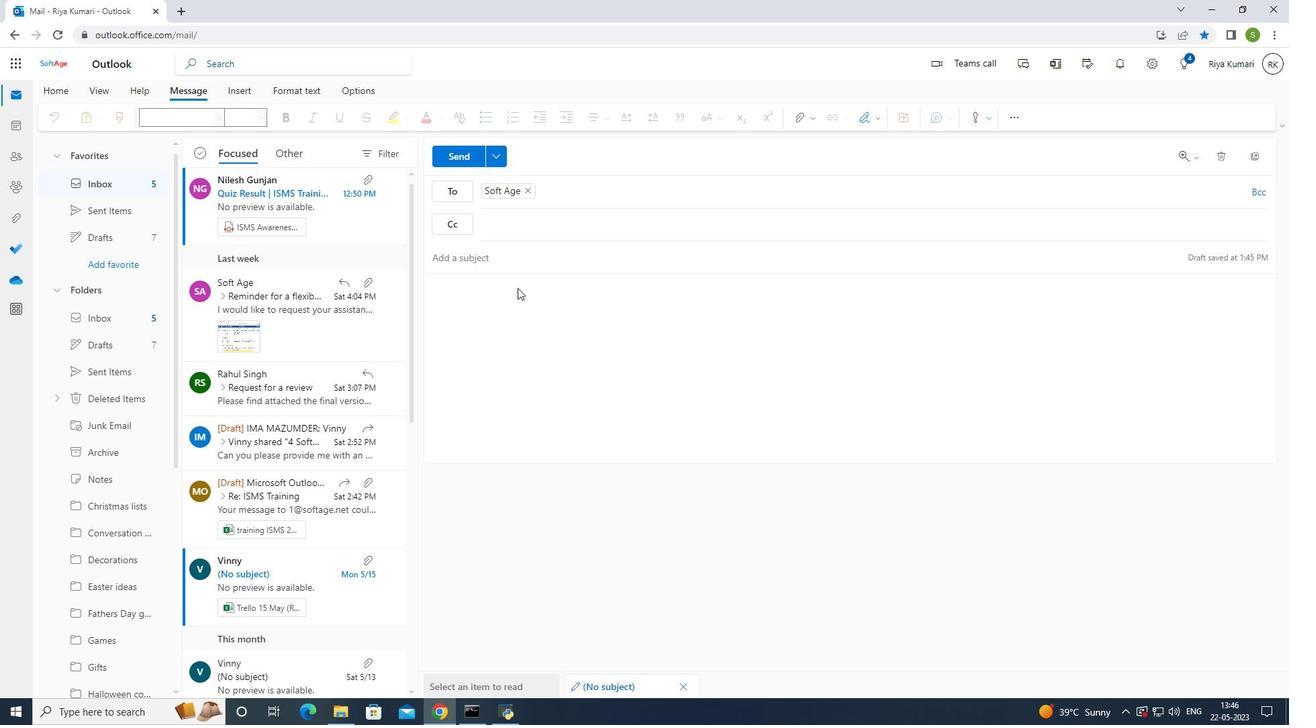 
Action: Mouse pressed left at (517, 292)
Screenshot: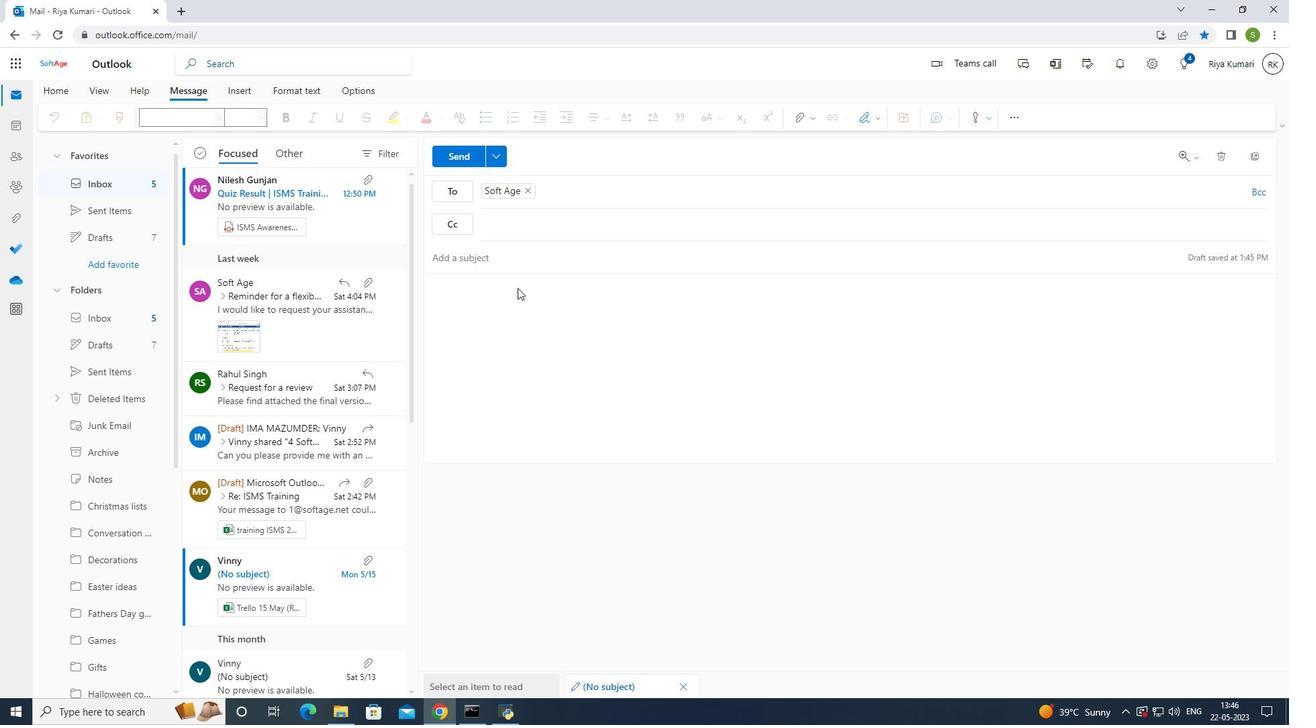 
Action: Mouse moved to (873, 118)
Screenshot: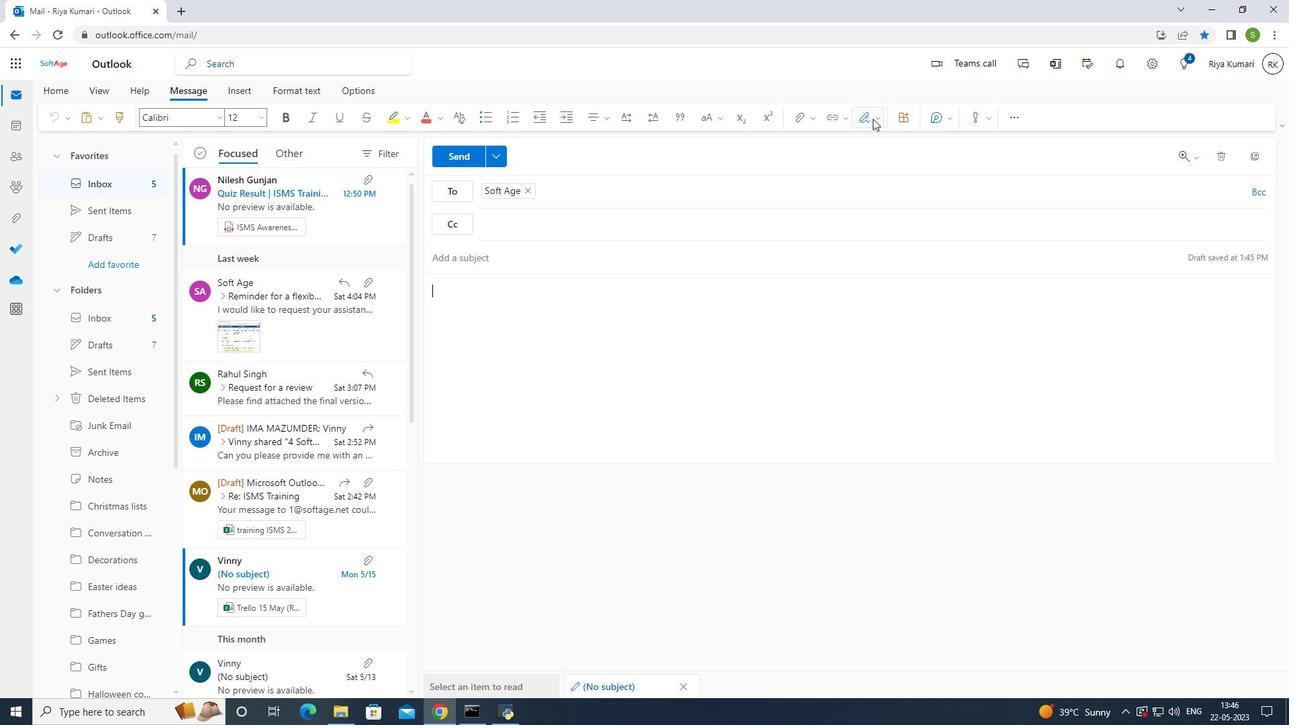 
Action: Mouse pressed left at (873, 118)
Screenshot: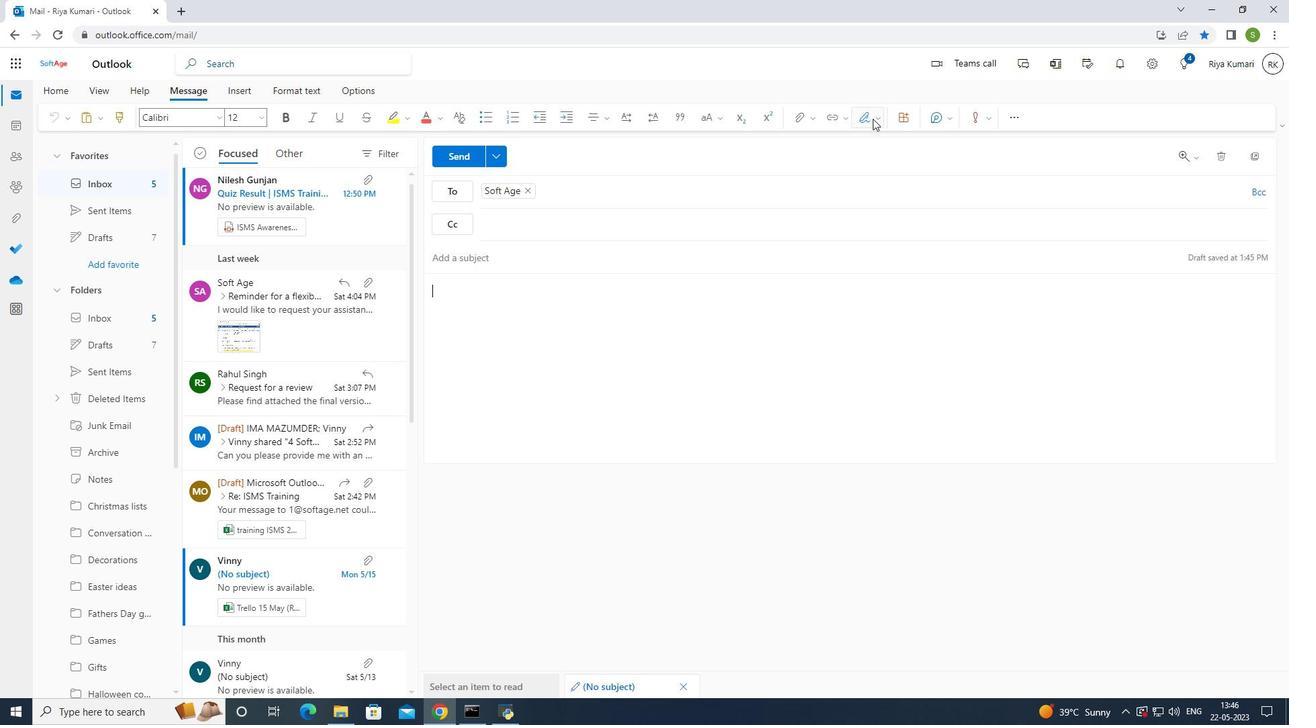 
Action: Mouse moved to (861, 141)
Screenshot: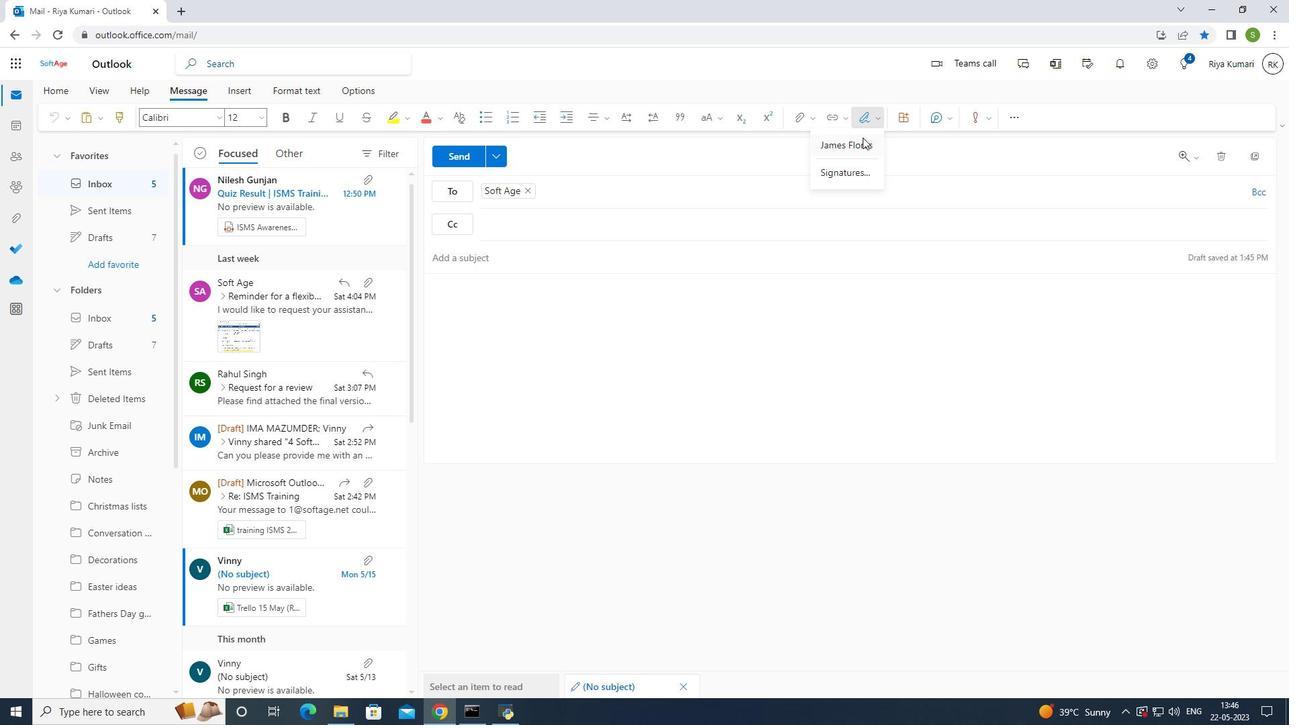 
Action: Mouse pressed left at (861, 141)
Screenshot: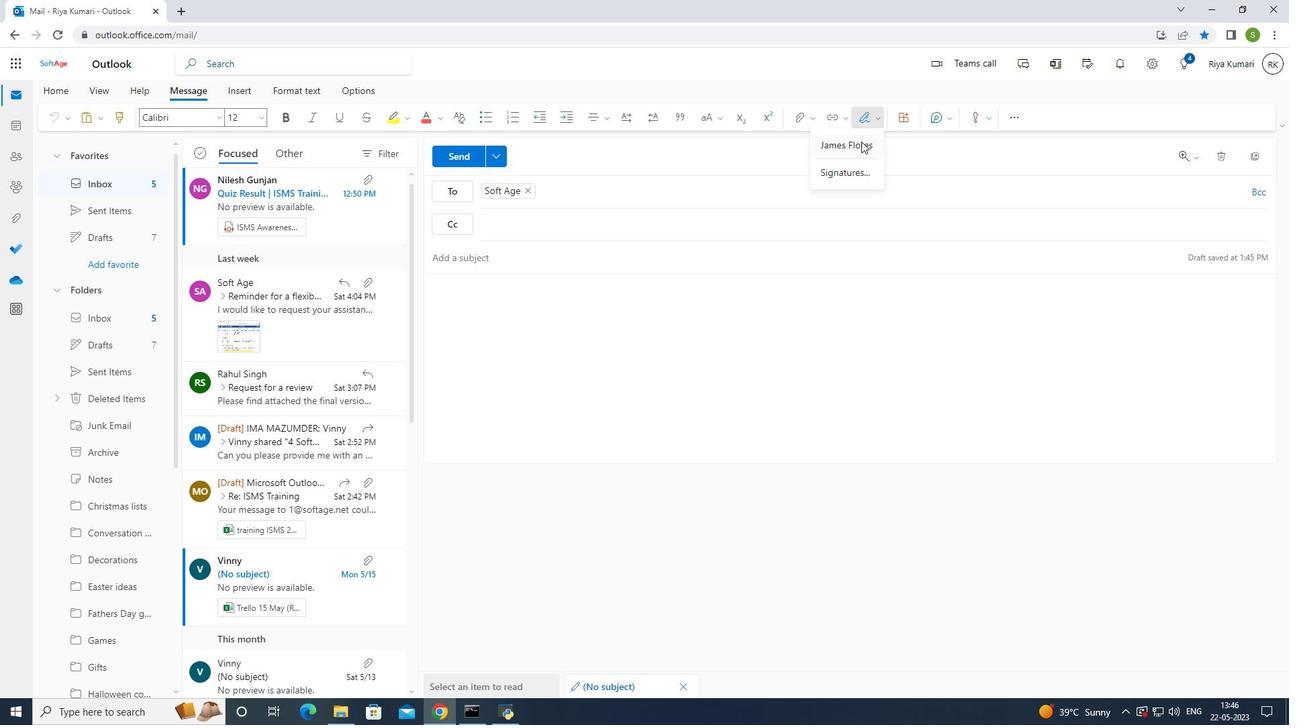 
Action: Mouse moved to (809, 181)
Screenshot: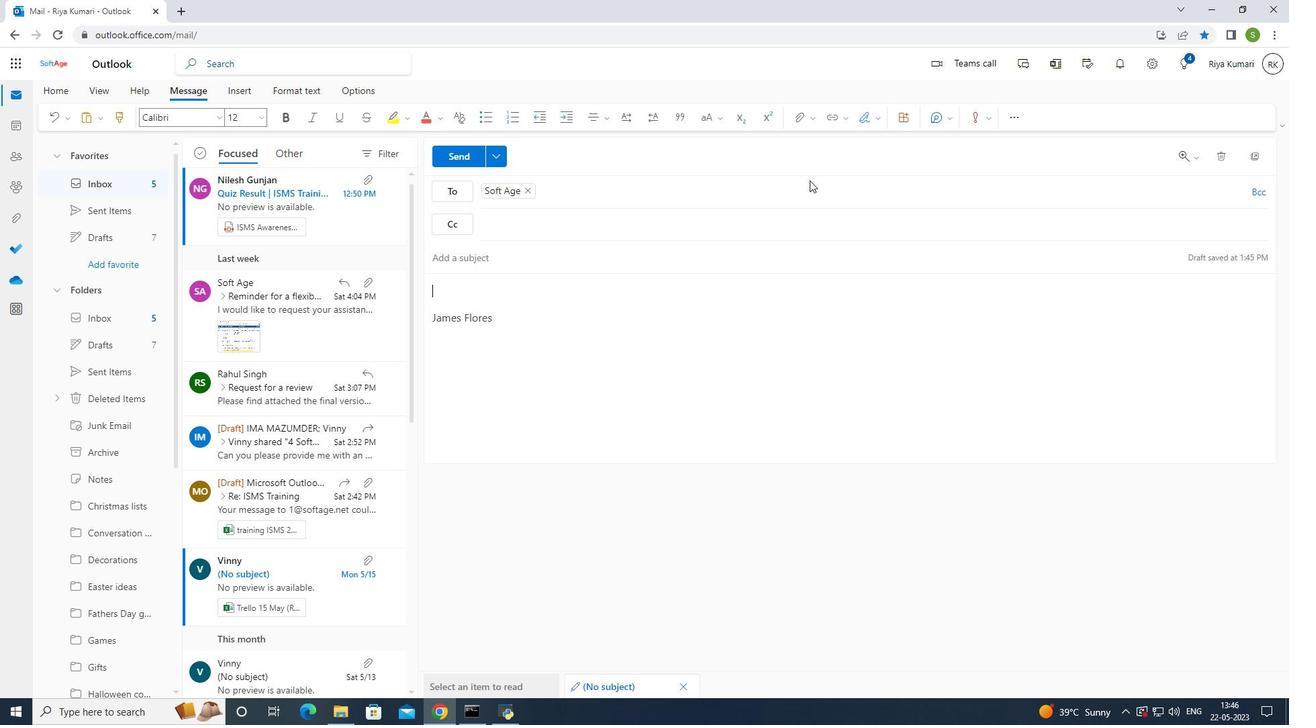 
Action: Key pressed <Key.shift>Have<Key.space>a<Key.space>greate<Key.backspace><Key.space><Key.shift>Fathr<Key.backspace>ers<Key.space><Key.shift>day<Key.backspace><Key.backspace><Key.backspace><Key.shift>Day.
Screenshot: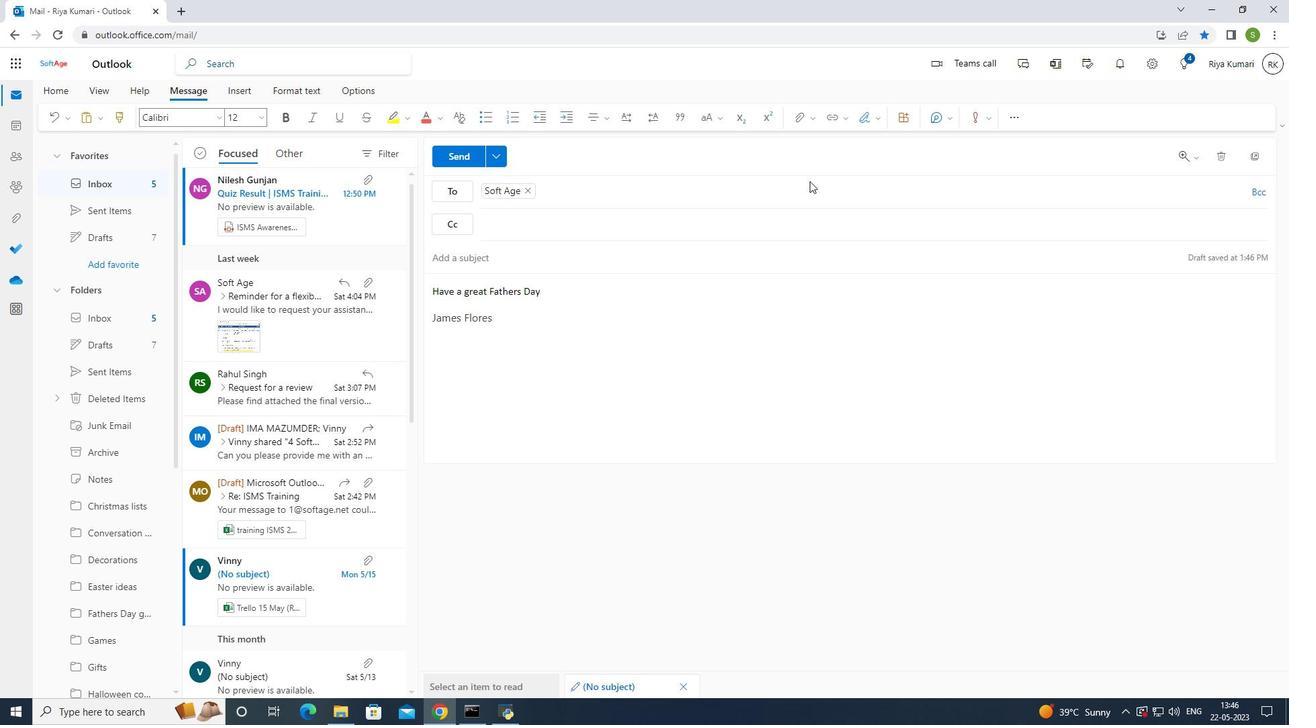 
Action: Mouse moved to (118, 304)
Screenshot: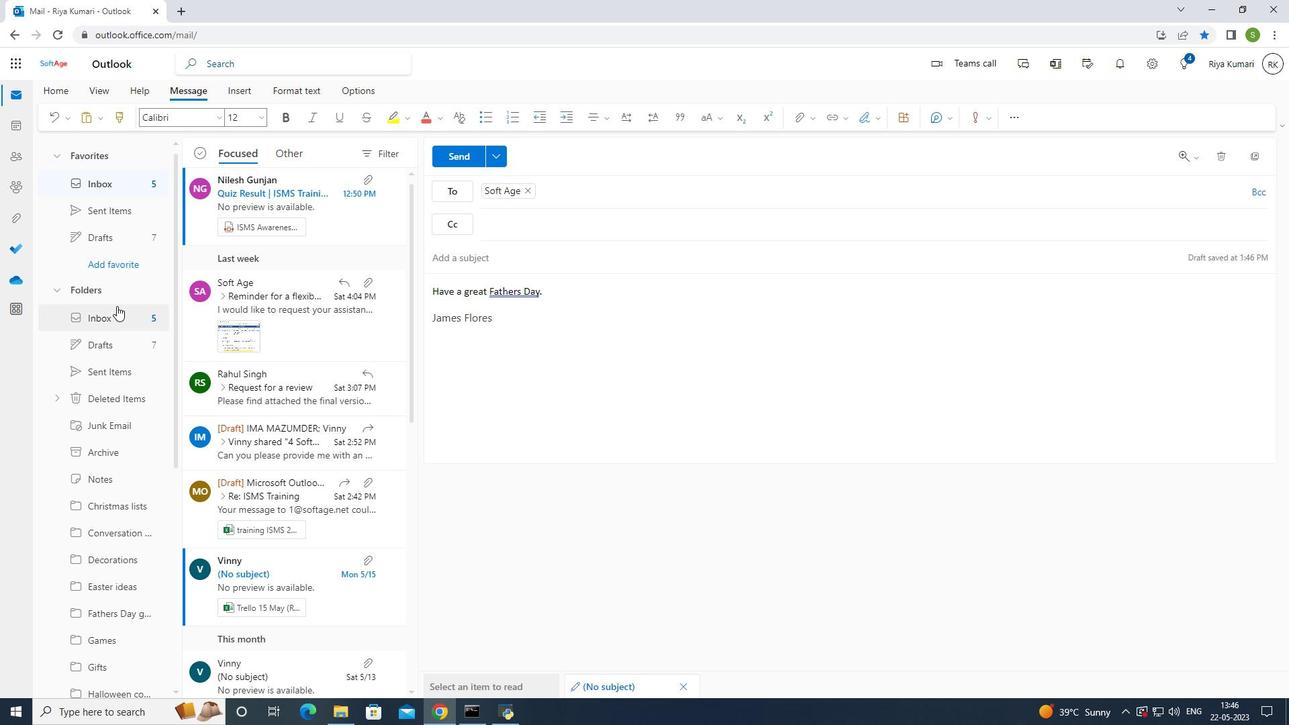 
Action: Mouse scrolled (118, 304) with delta (0, 0)
Screenshot: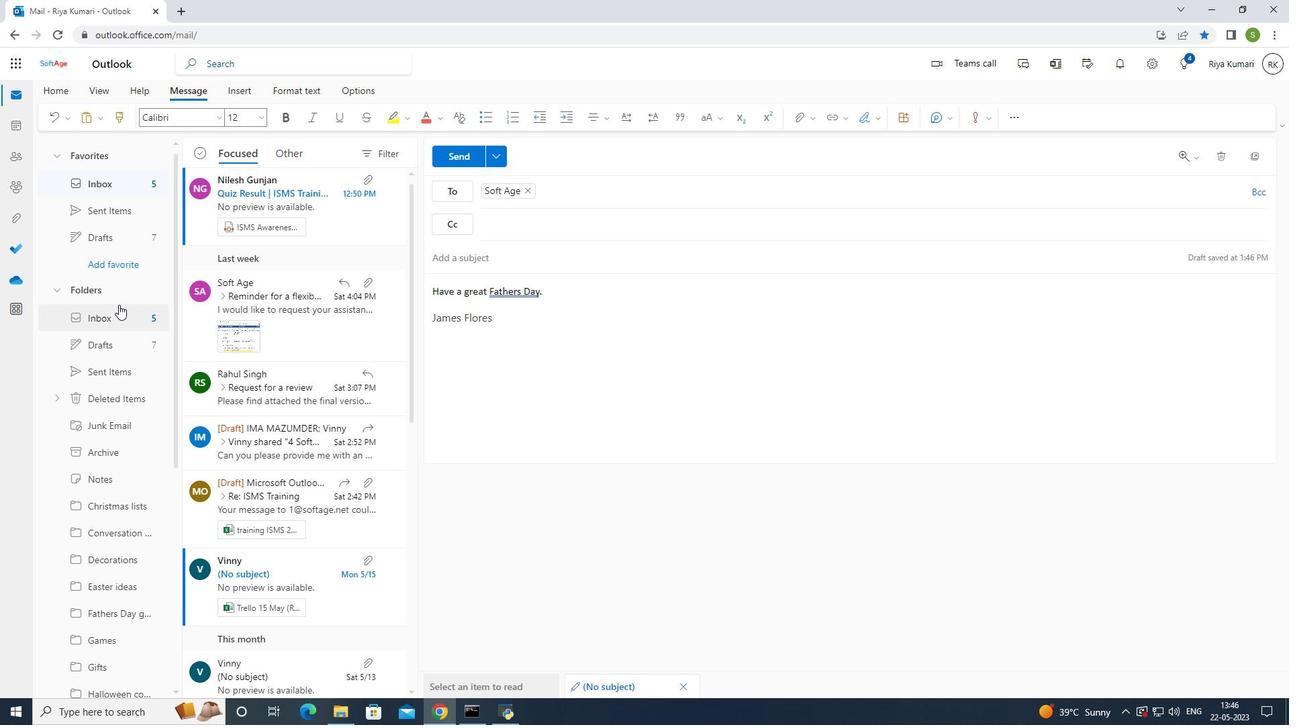 
Action: Mouse scrolled (118, 304) with delta (0, 0)
Screenshot: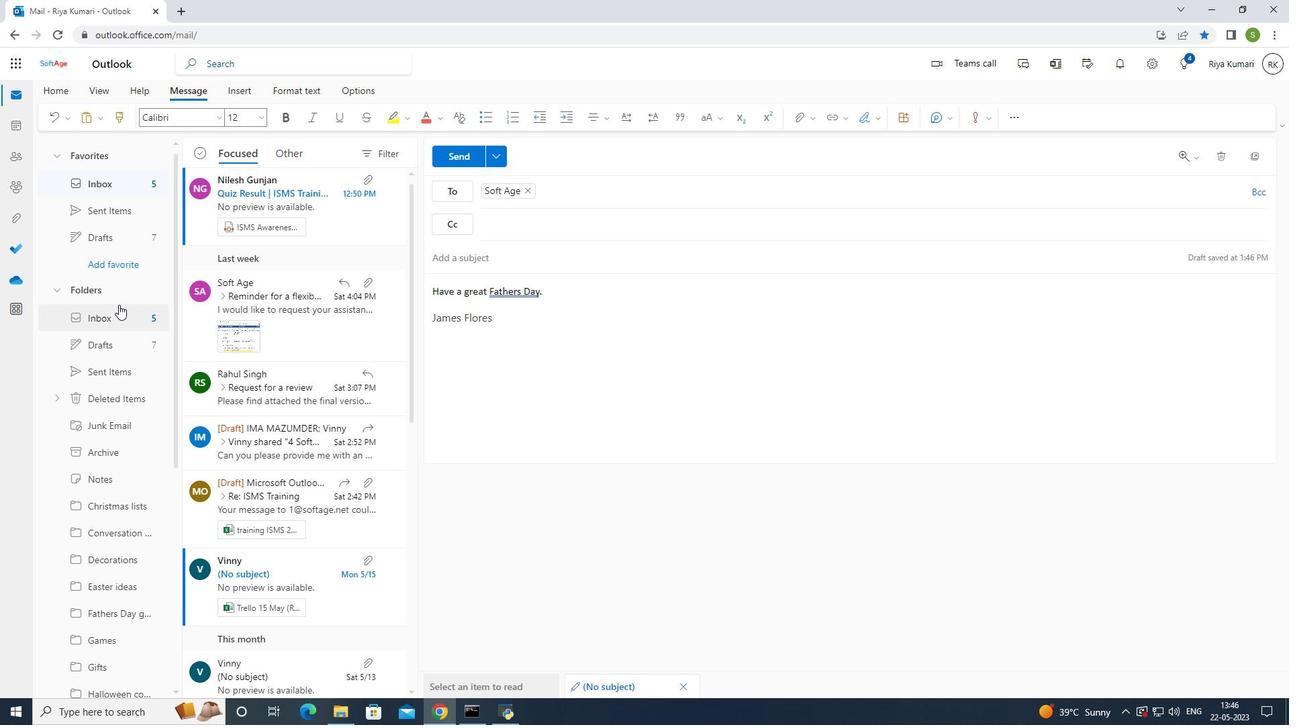 
Action: Mouse scrolled (118, 304) with delta (0, 0)
Screenshot: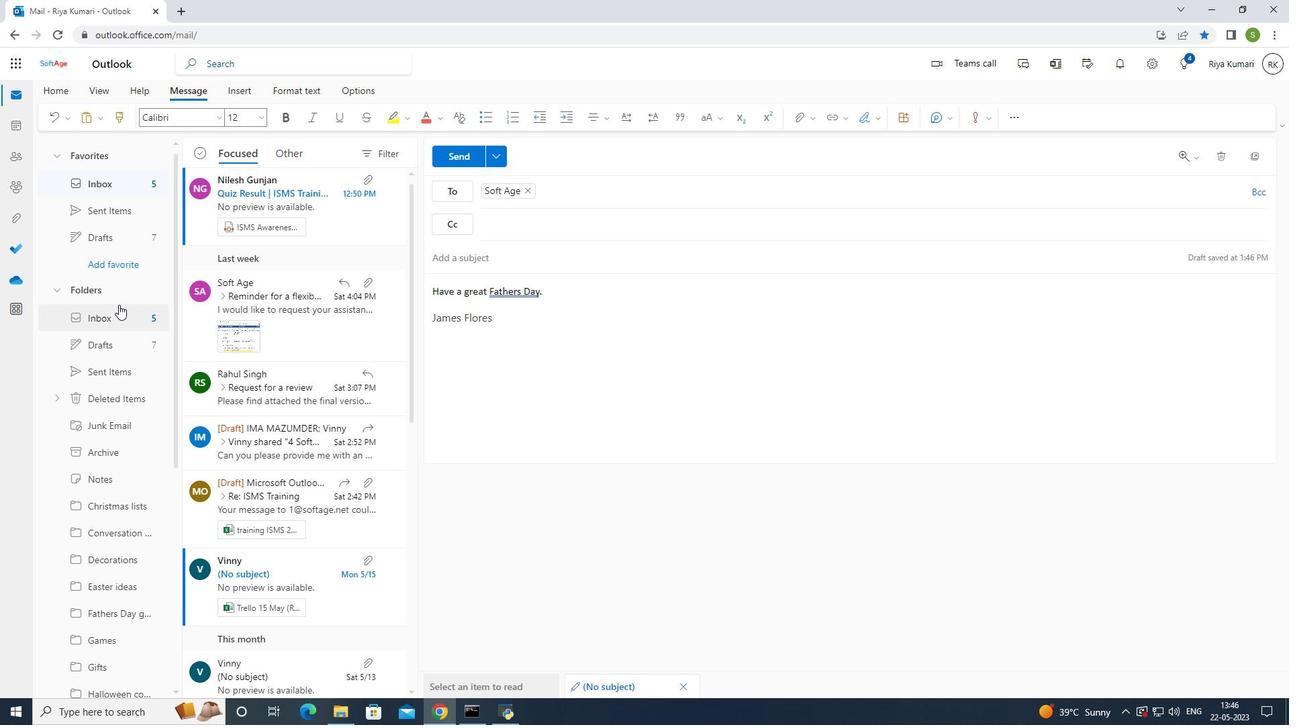 
Action: Mouse moved to (119, 304)
Screenshot: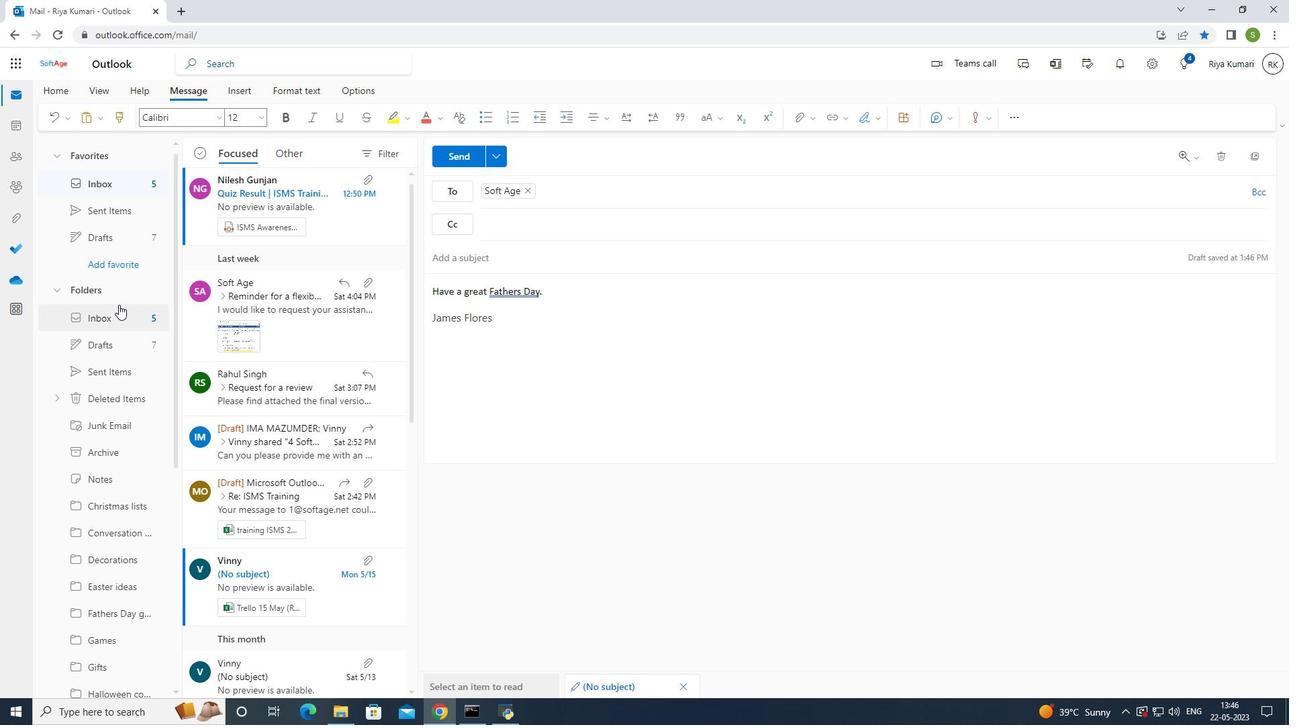 
Action: Mouse scrolled (119, 304) with delta (0, 0)
Screenshot: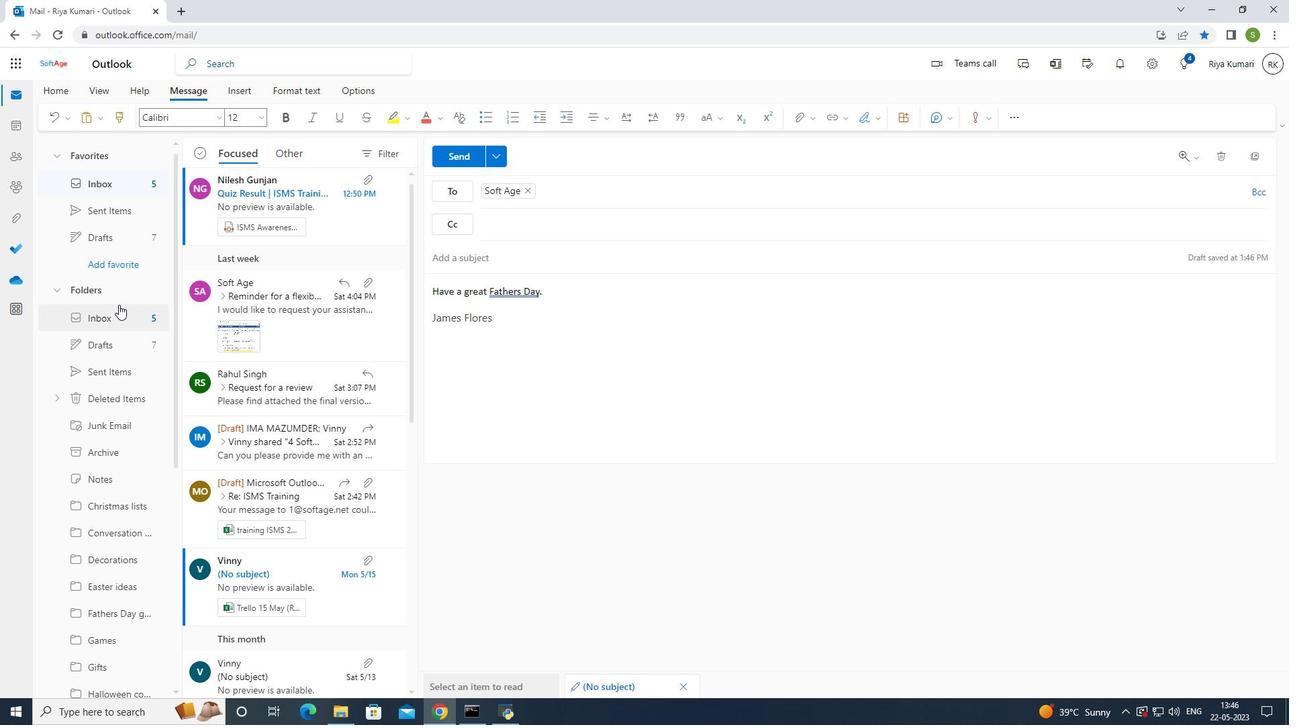 
Action: Mouse moved to (120, 304)
Screenshot: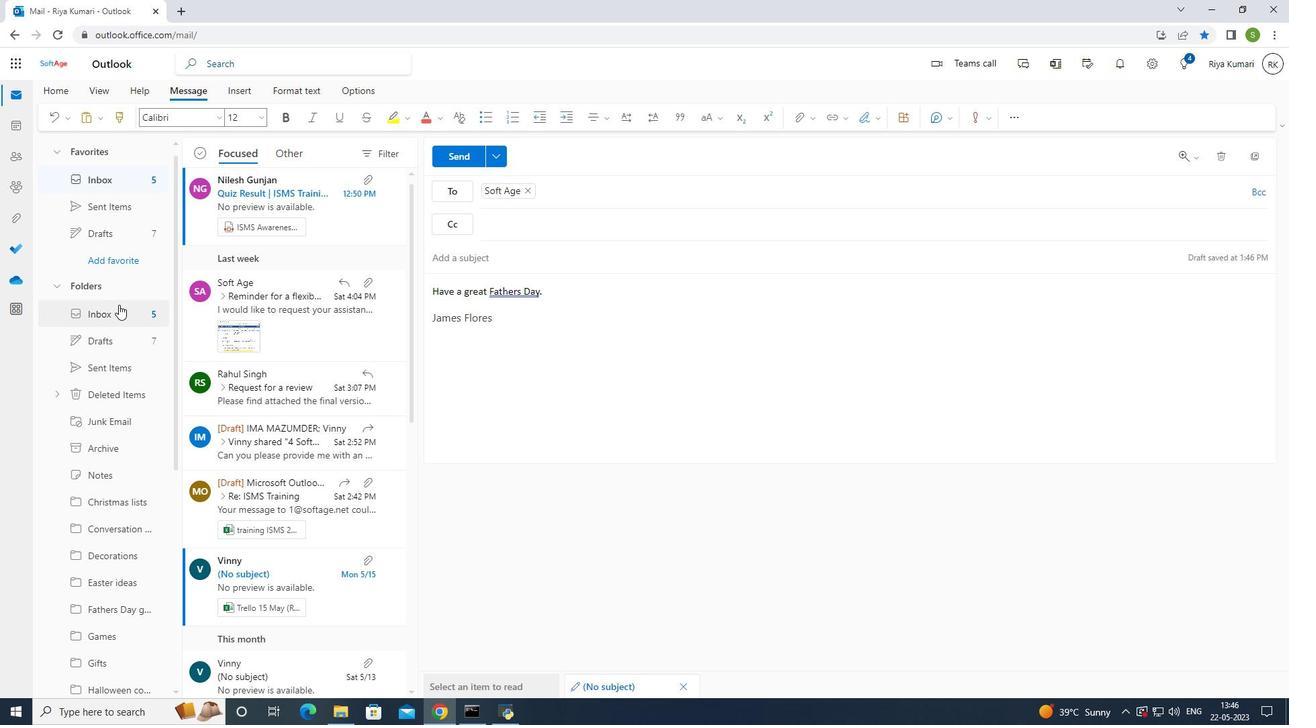 
Action: Mouse scrolled (120, 304) with delta (0, 0)
Screenshot: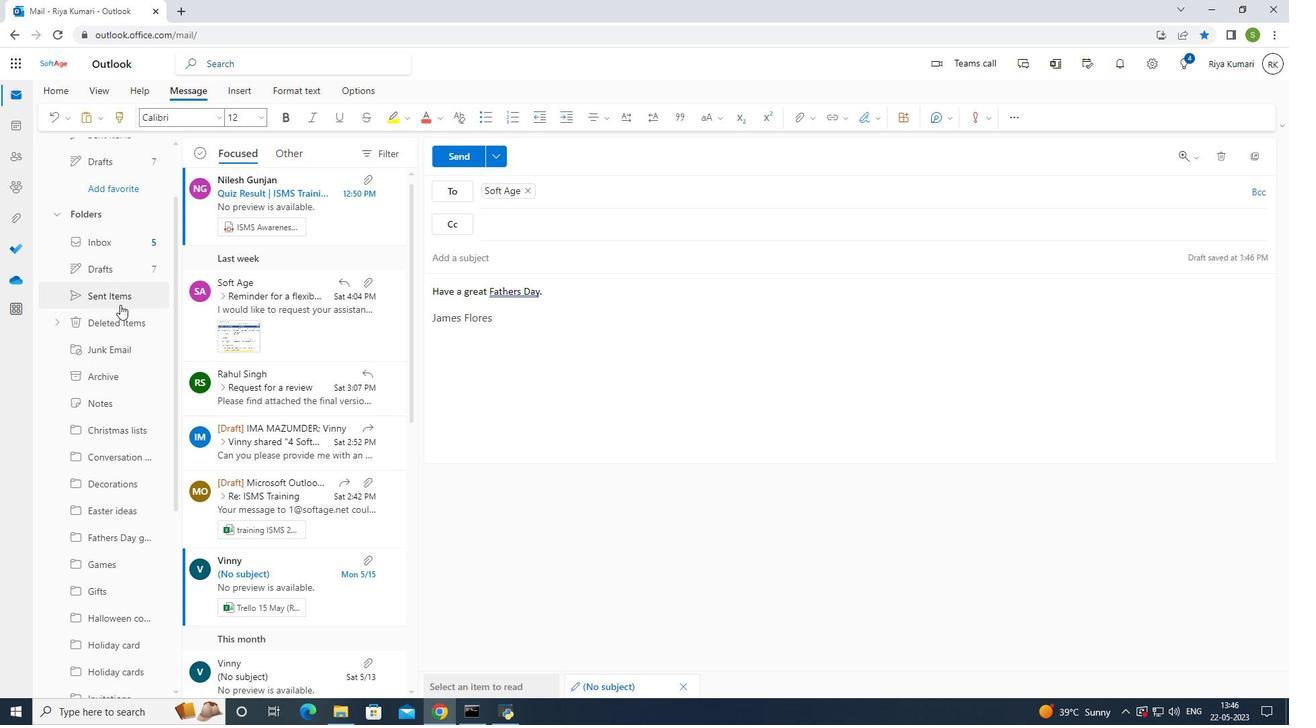 
Action: Mouse moved to (127, 304)
Screenshot: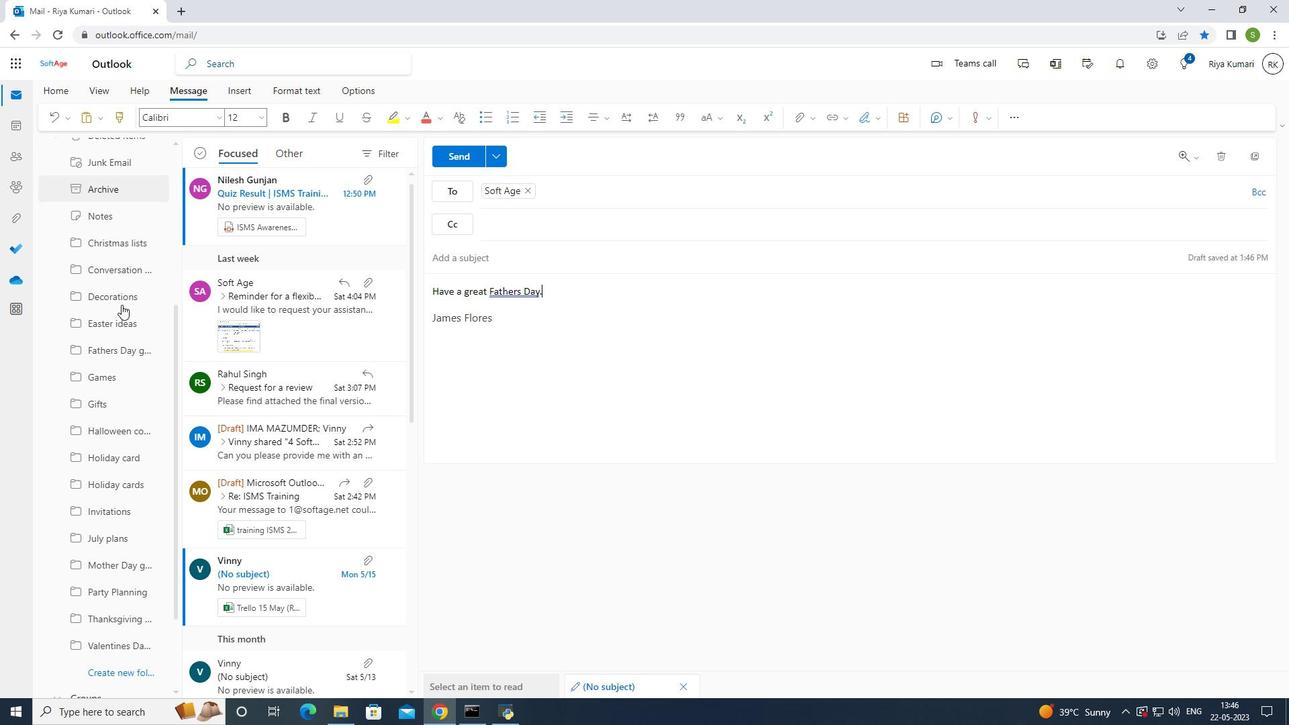 
Action: Mouse scrolled (127, 304) with delta (0, 0)
Screenshot: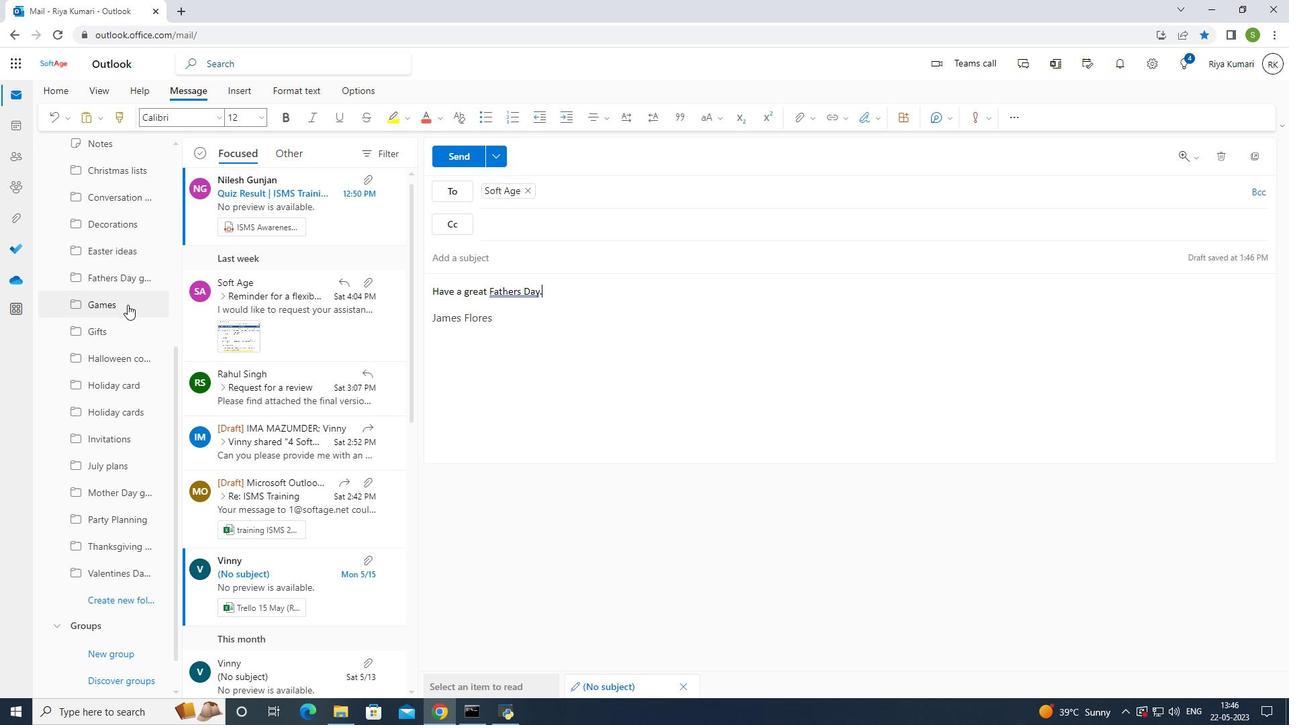
Action: Mouse scrolled (127, 304) with delta (0, 0)
Screenshot: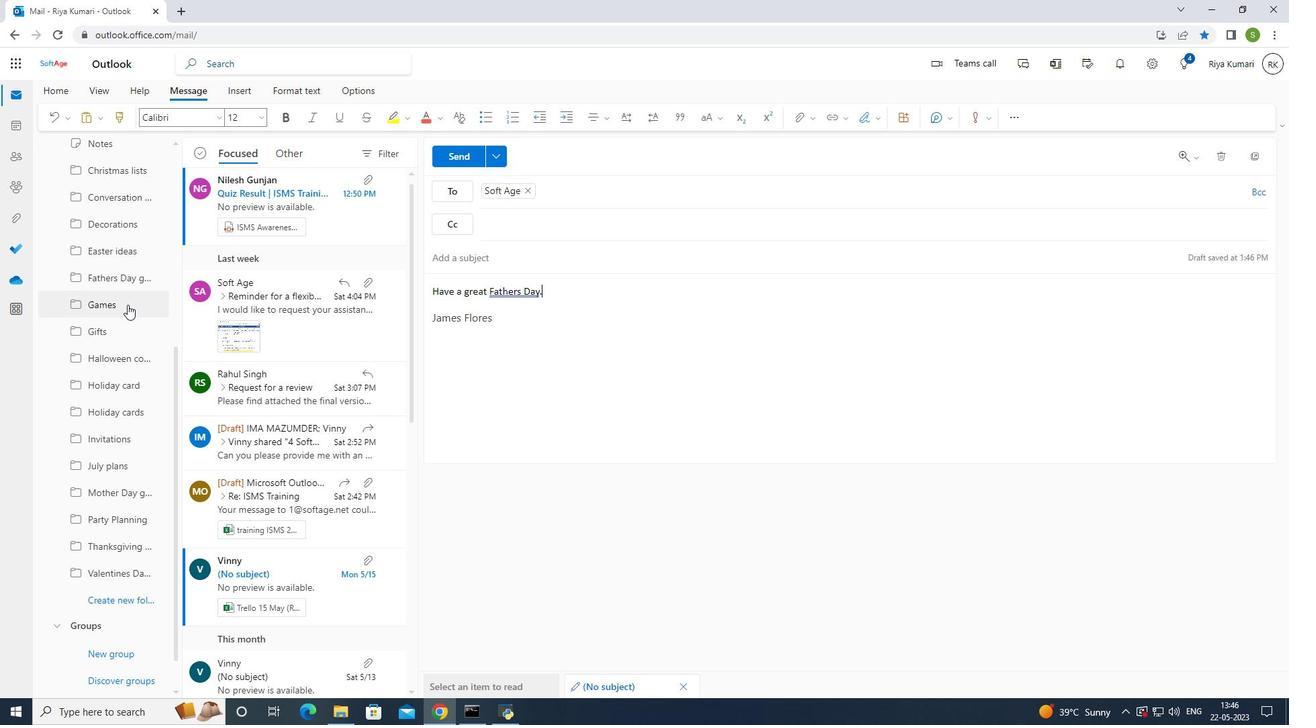 
Action: Mouse scrolled (127, 304) with delta (0, 0)
Screenshot: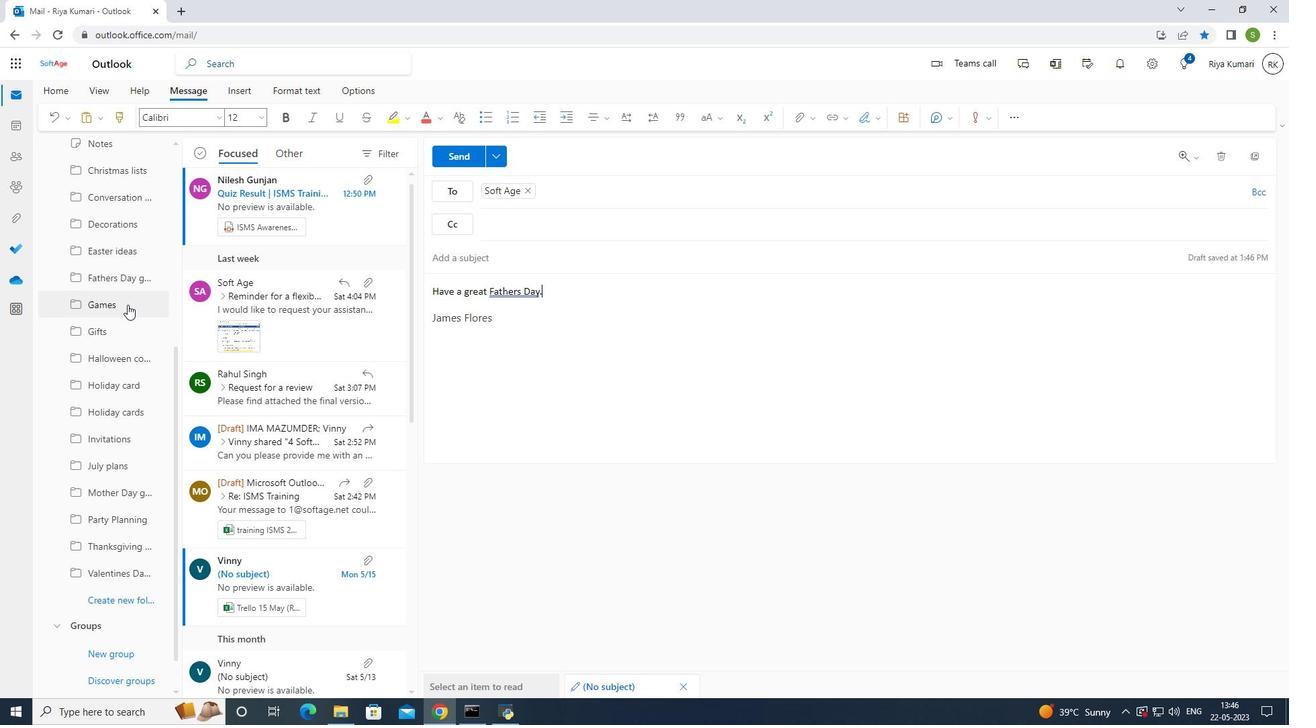
Action: Mouse scrolled (127, 304) with delta (0, 0)
Screenshot: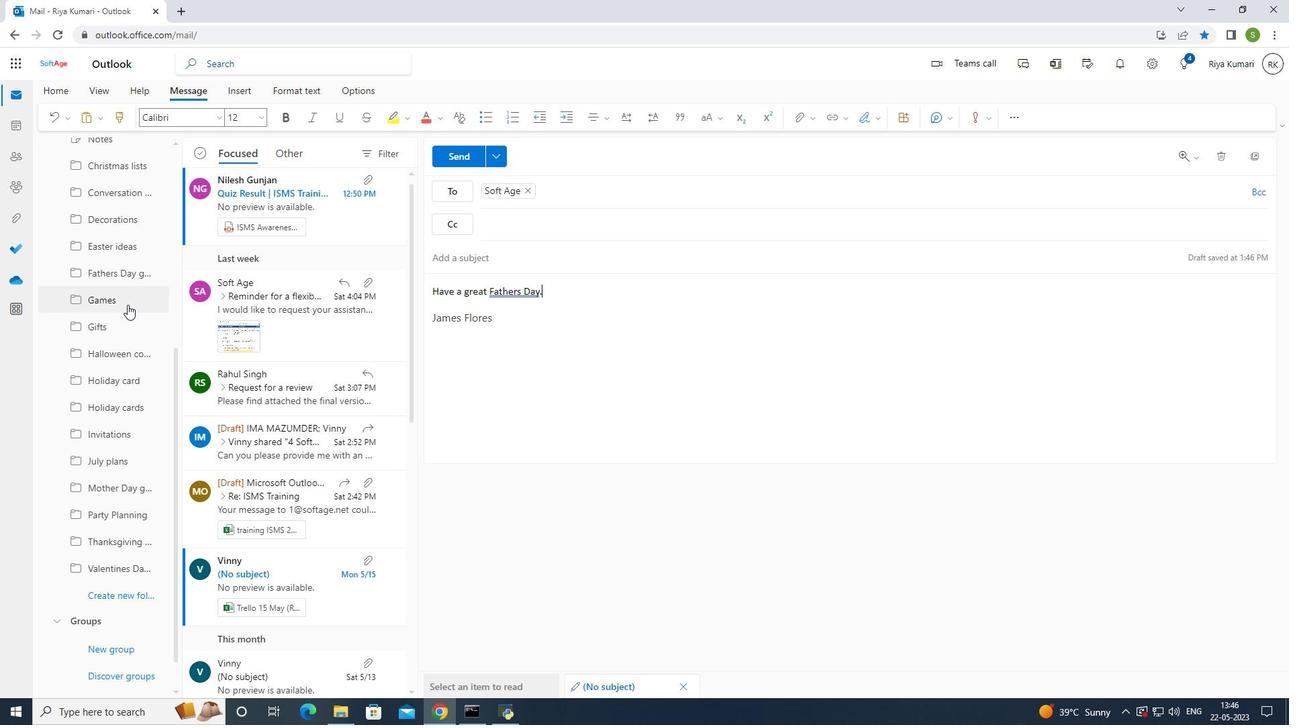 
Action: Mouse scrolled (127, 304) with delta (0, 0)
Screenshot: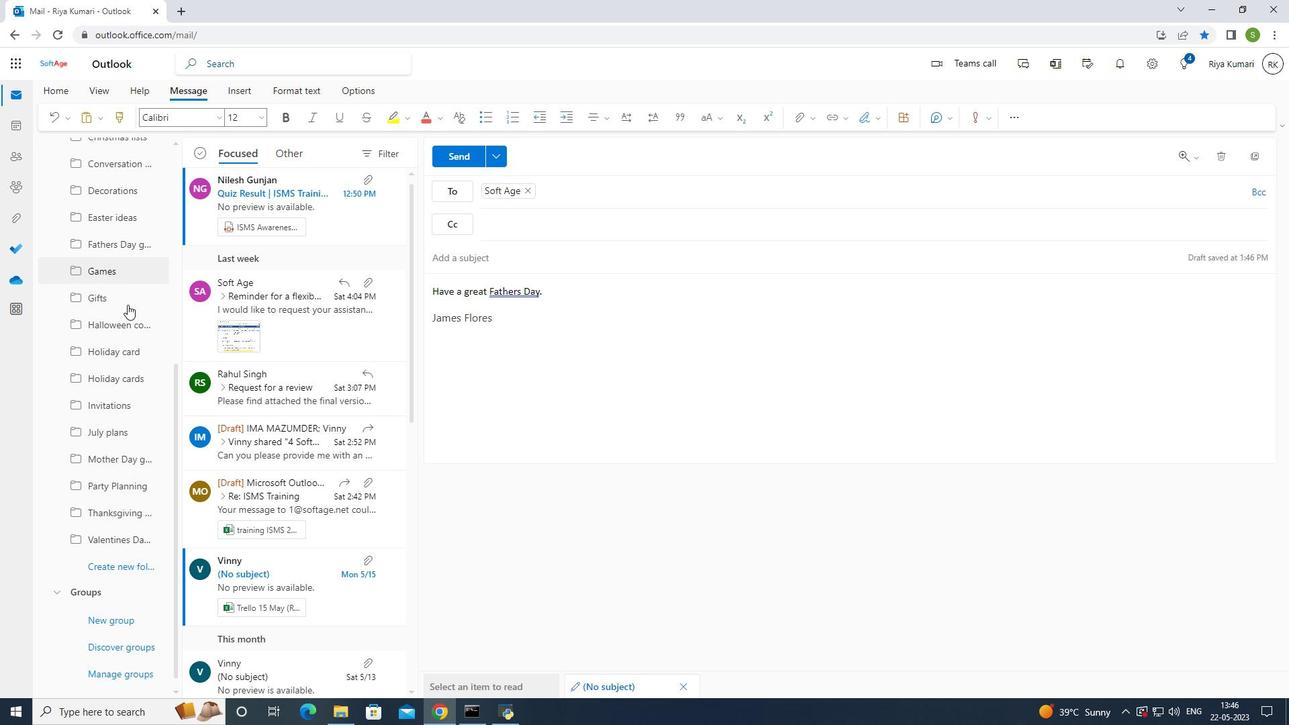 
Action: Mouse moved to (137, 309)
Screenshot: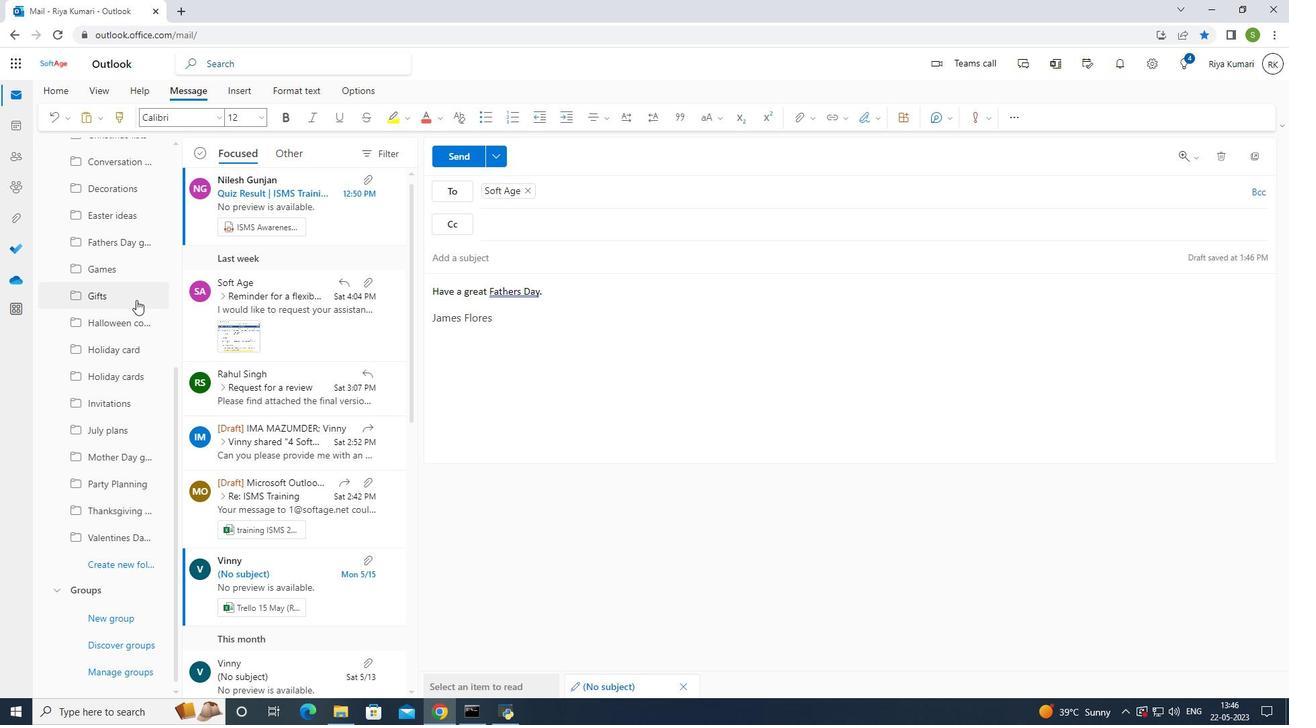 
Action: Mouse scrolled (137, 308) with delta (0, 0)
Screenshot: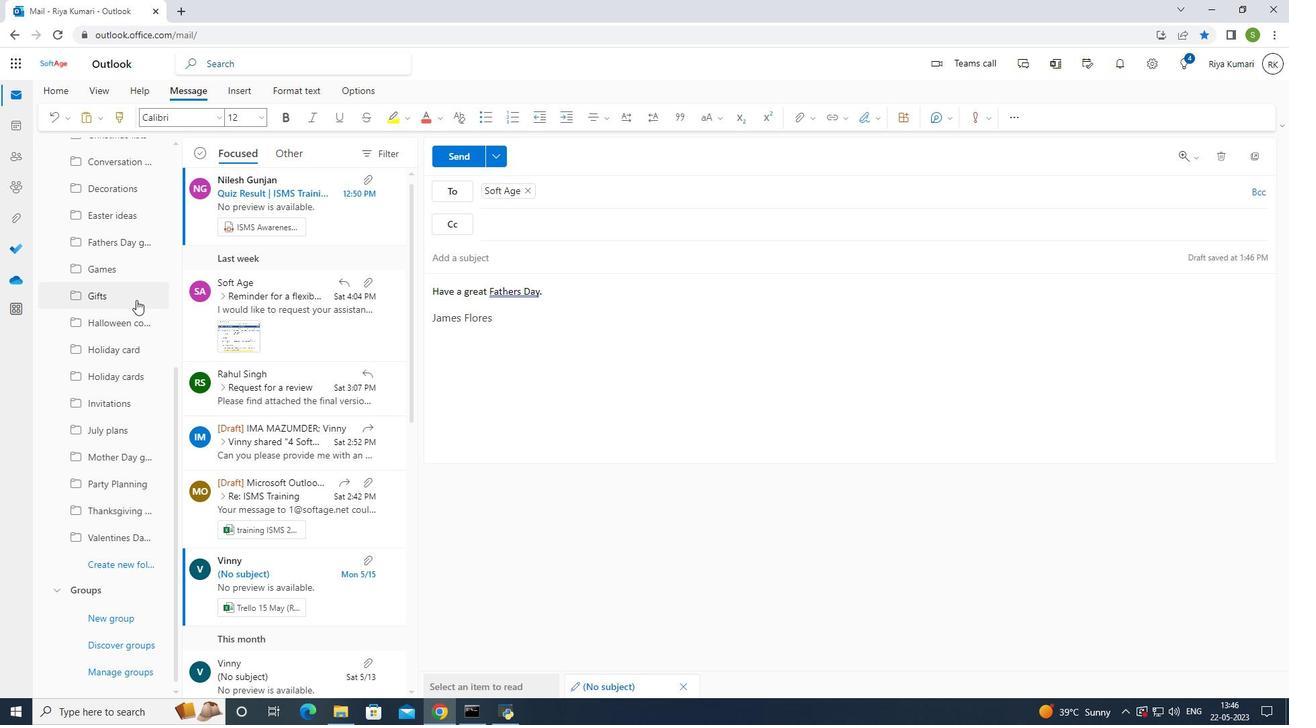 
Action: Mouse moved to (135, 559)
Screenshot: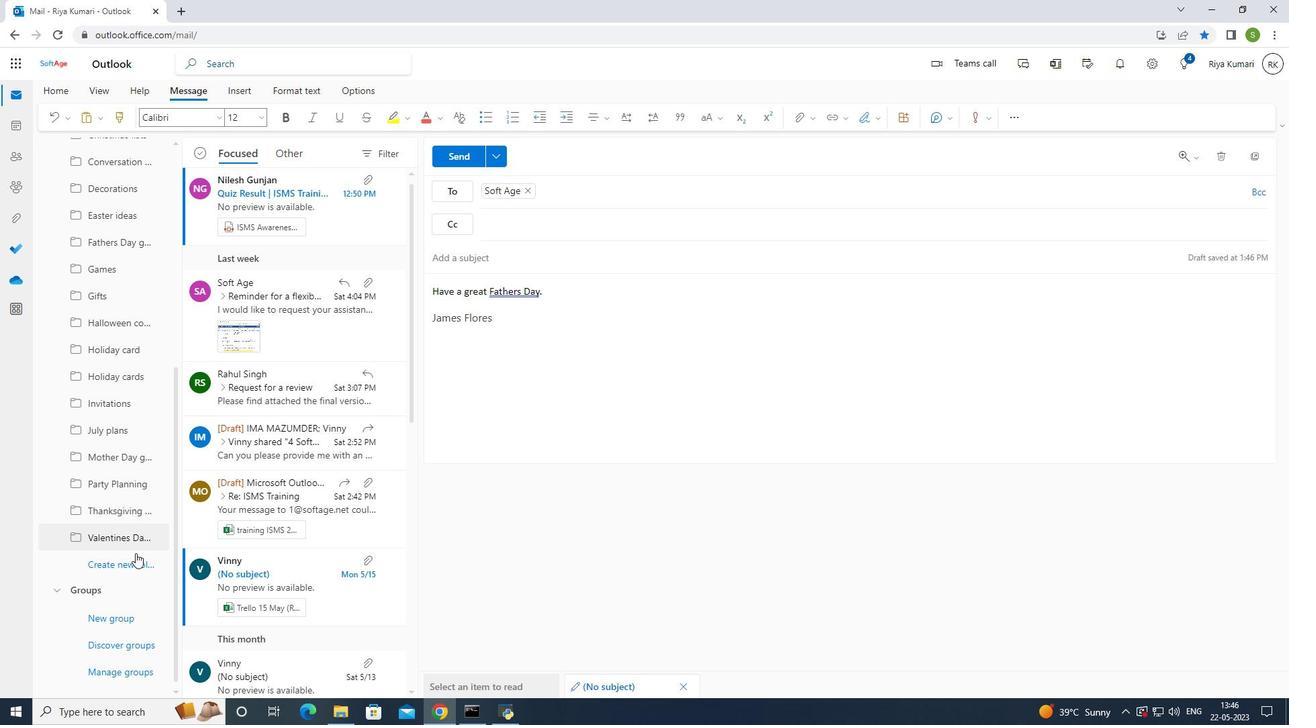 
Action: Mouse pressed left at (135, 559)
Screenshot: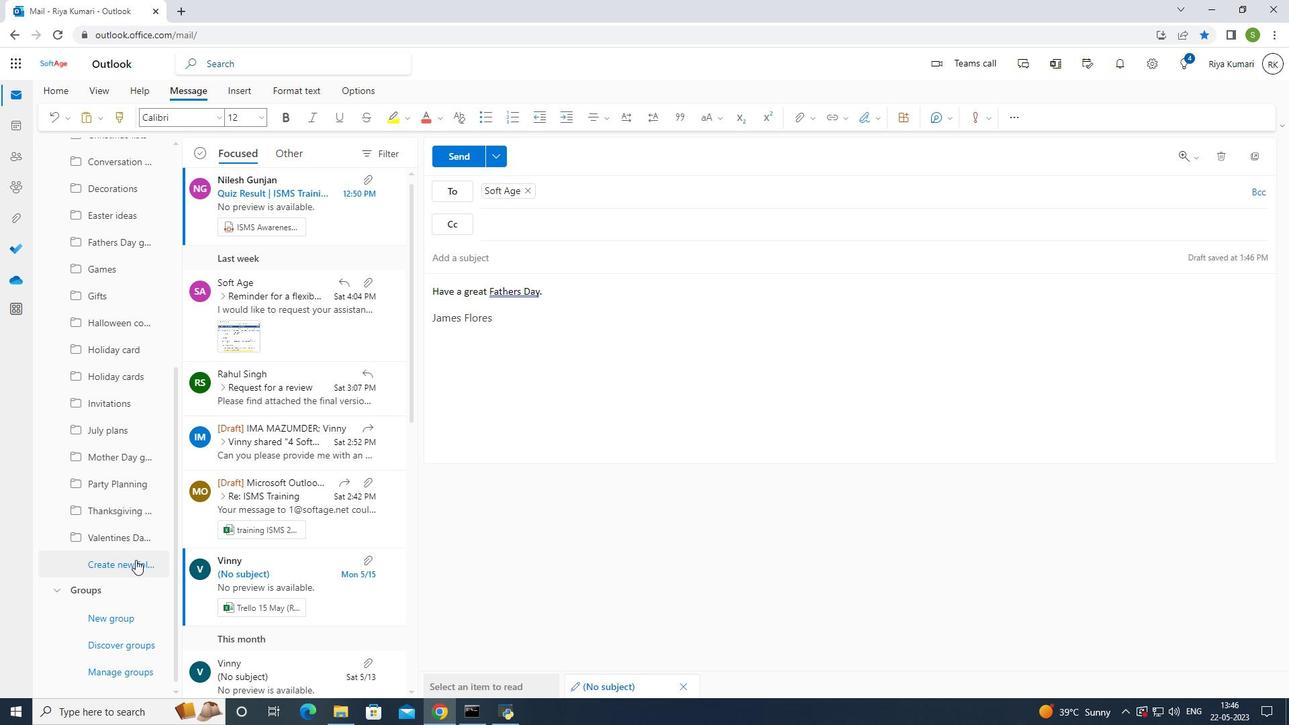
Action: Mouse moved to (578, 406)
Screenshot: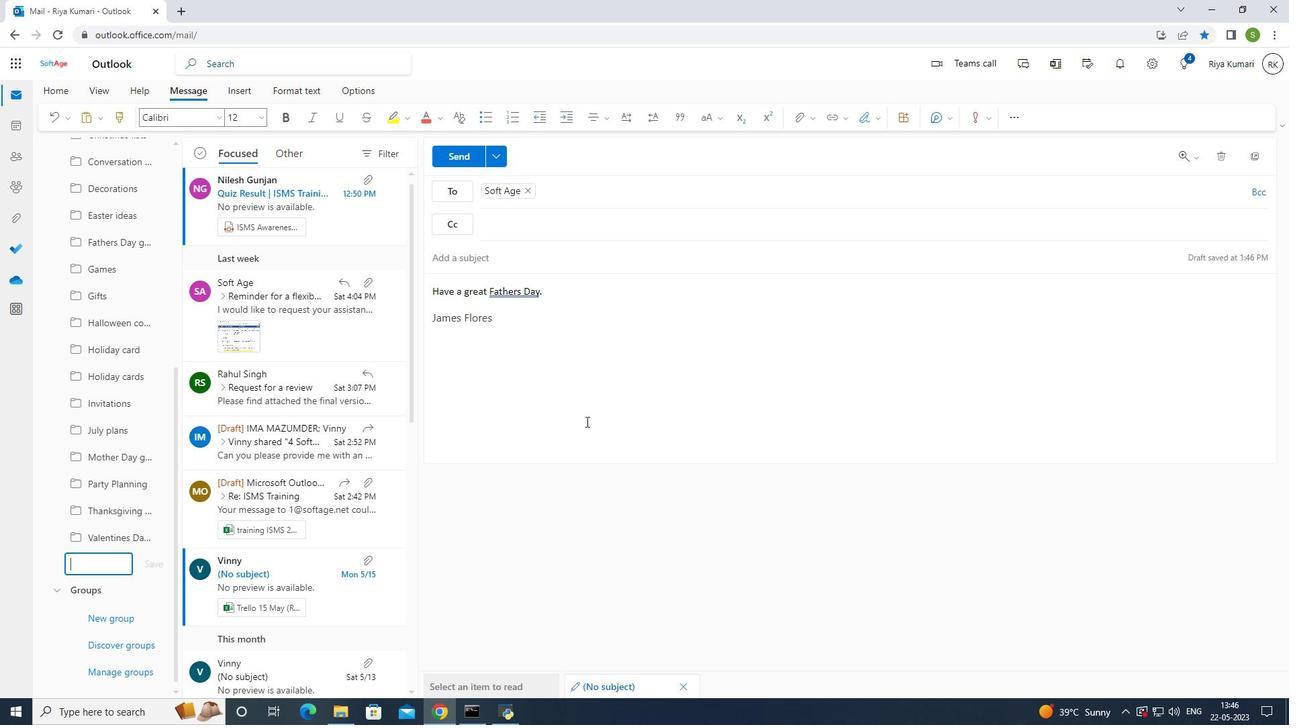 
Action: Key pressed <Key.shift>Educational<Key.space>resource
Screenshot: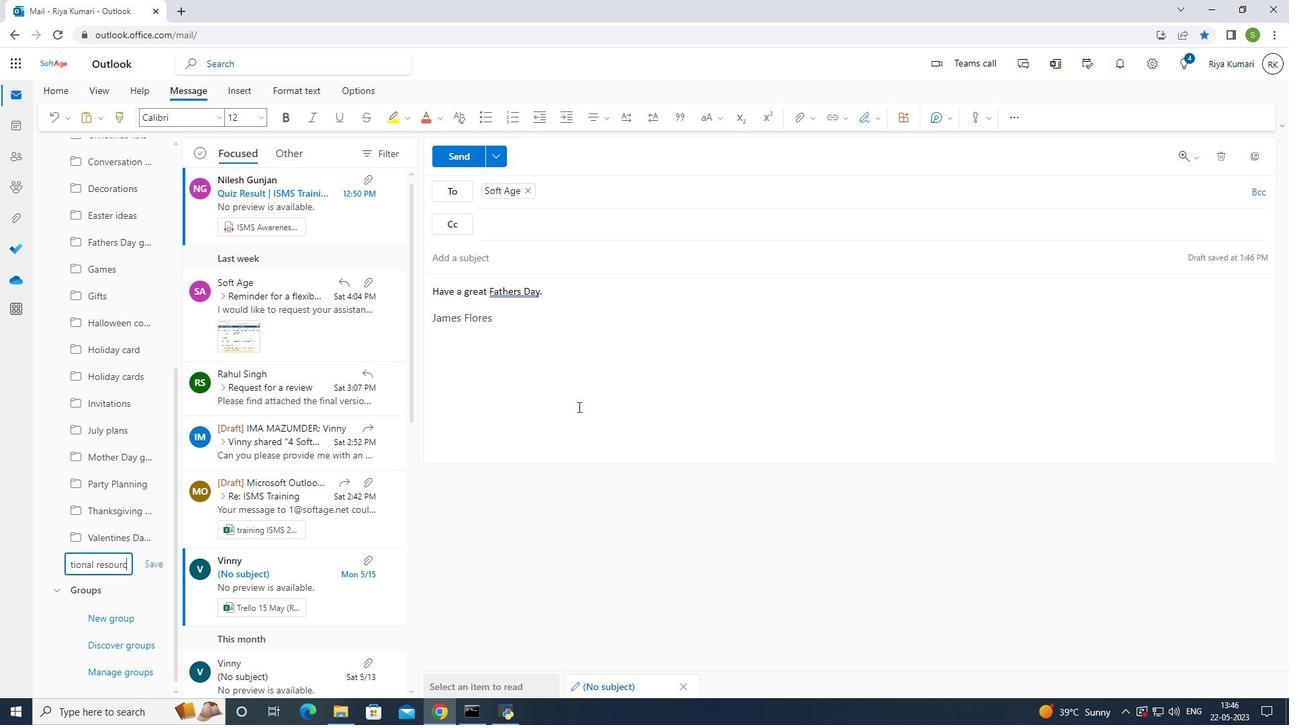 
Action: Mouse moved to (540, 408)
Screenshot: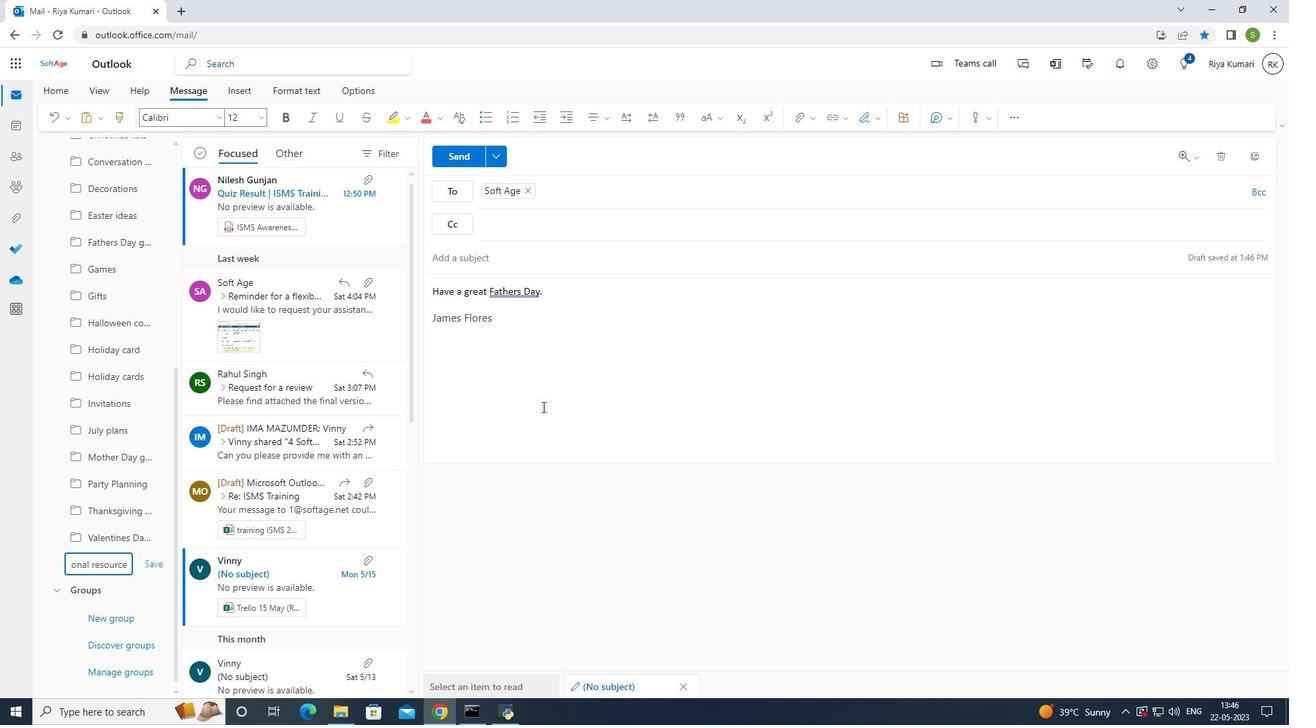 
Action: Key pressed s
Screenshot: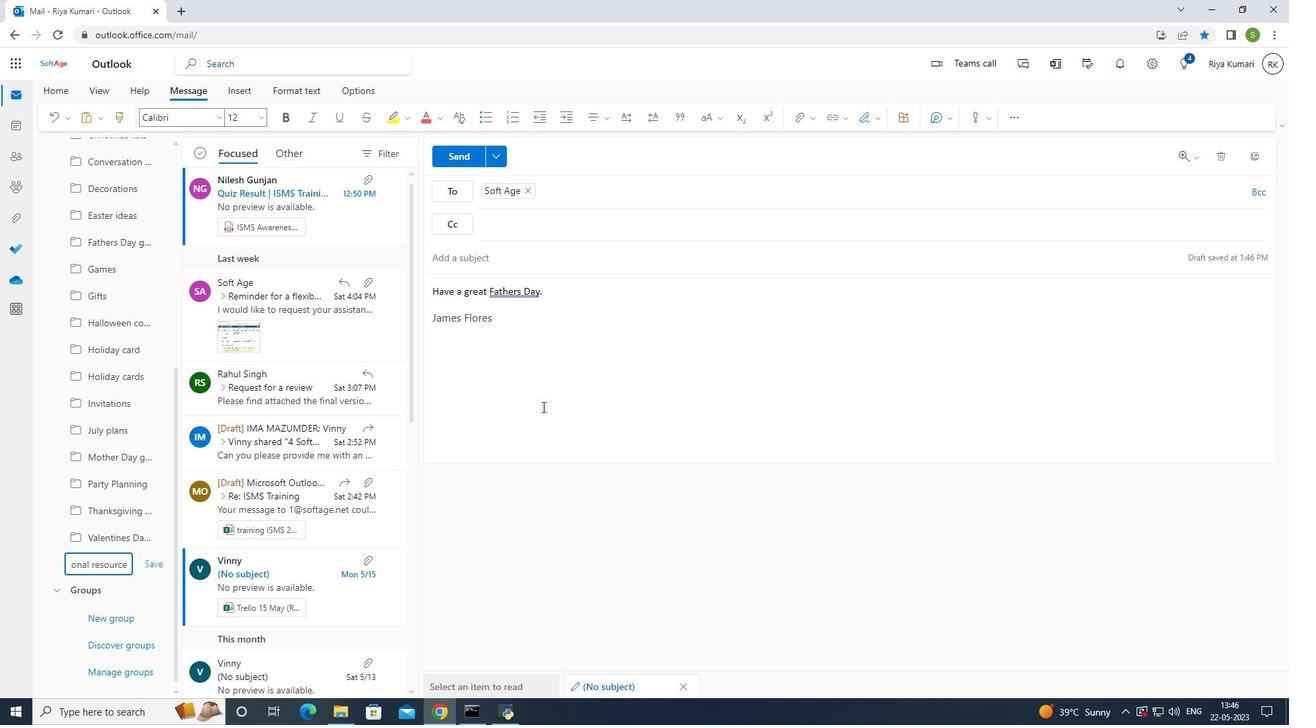 
Action: Mouse moved to (149, 568)
Screenshot: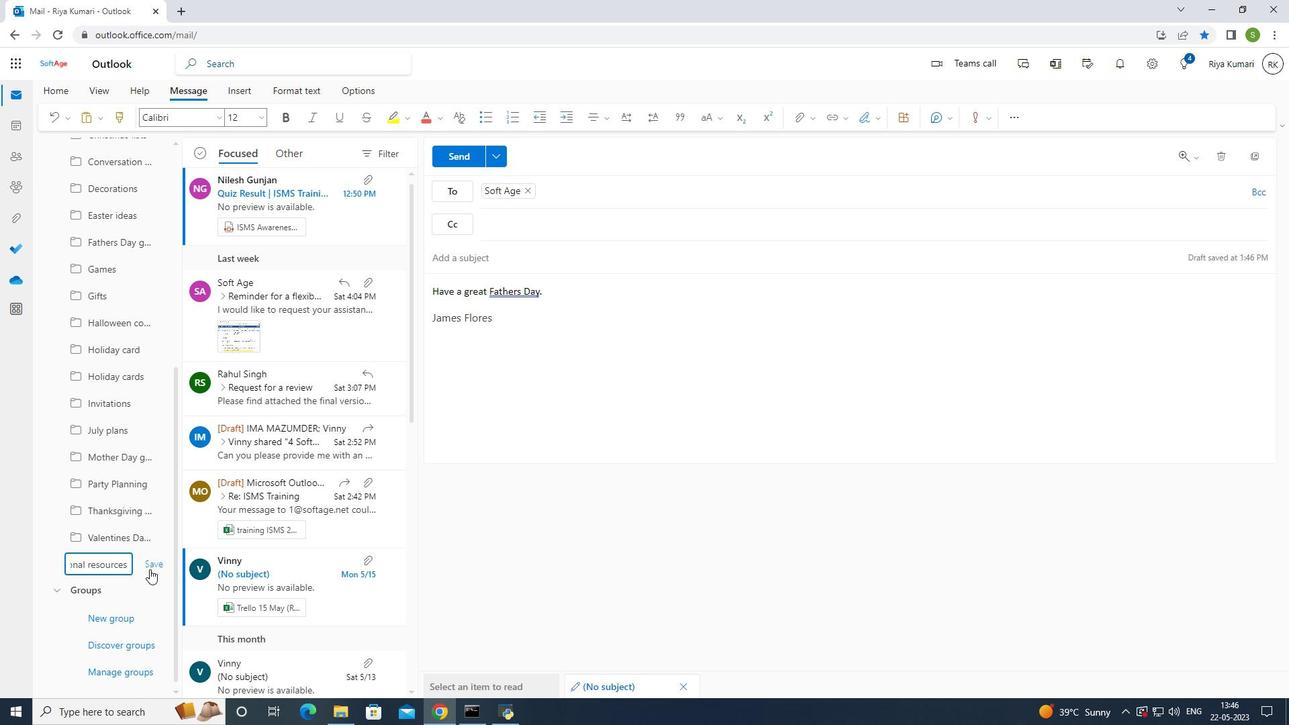 
Action: Mouse pressed left at (149, 568)
Screenshot: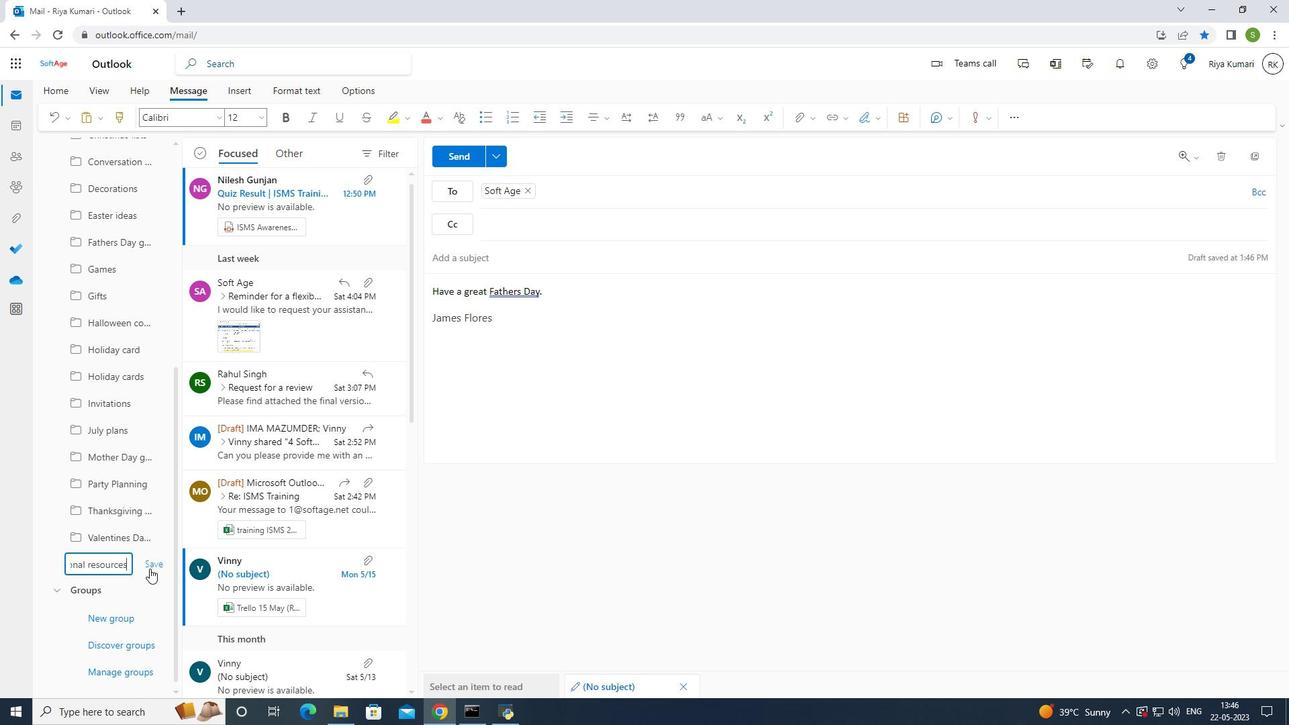 
Action: Mouse moved to (461, 157)
Screenshot: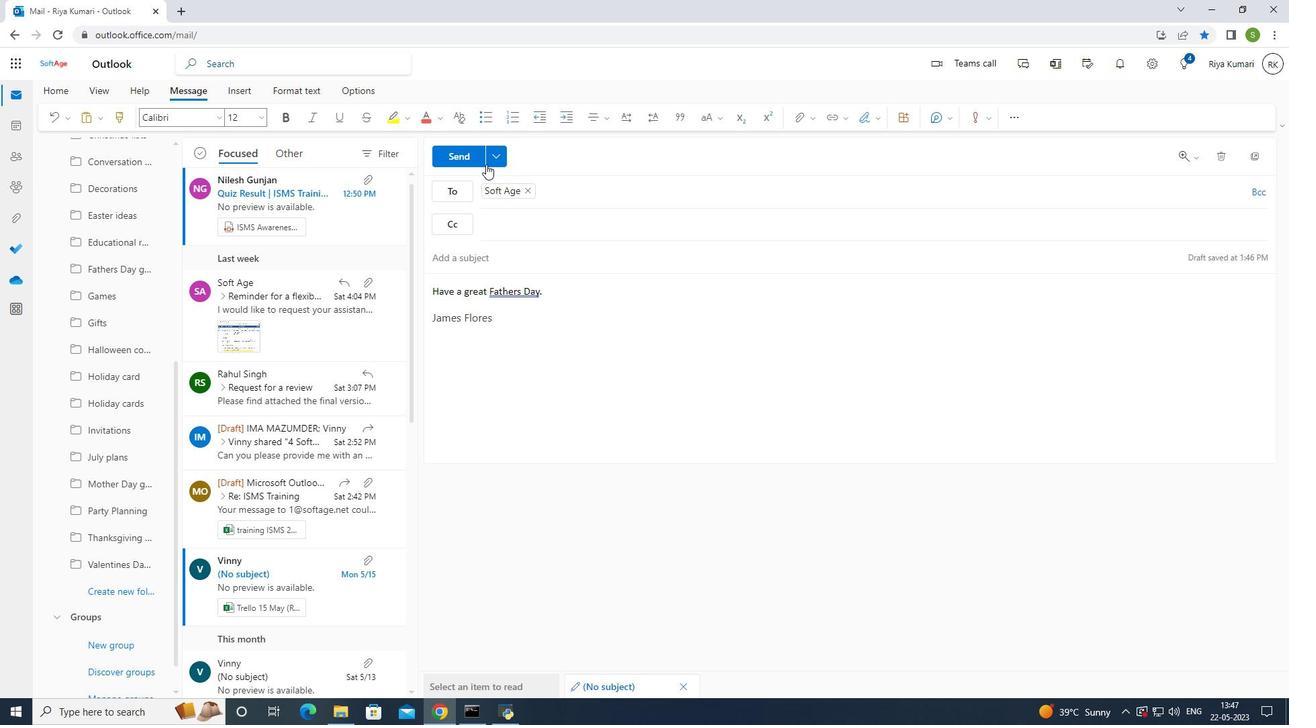 
Action: Mouse pressed left at (461, 157)
Screenshot: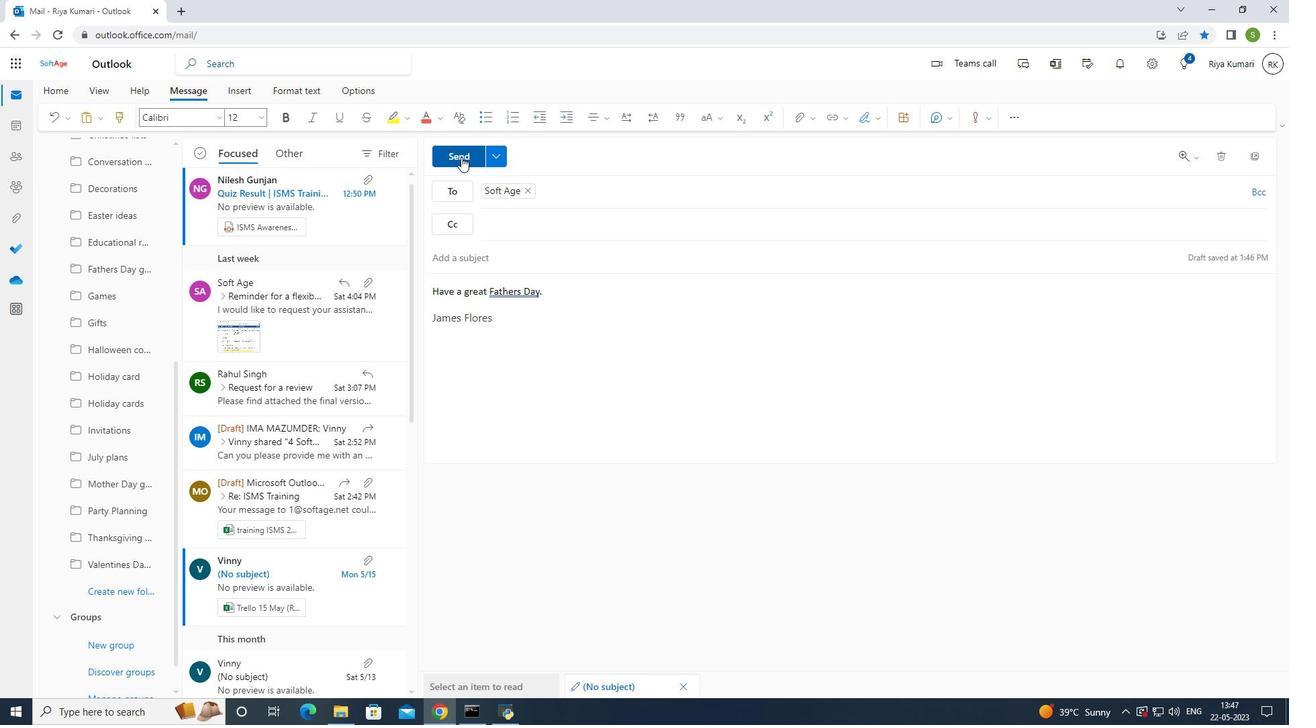 
Action: Mouse moved to (634, 405)
Screenshot: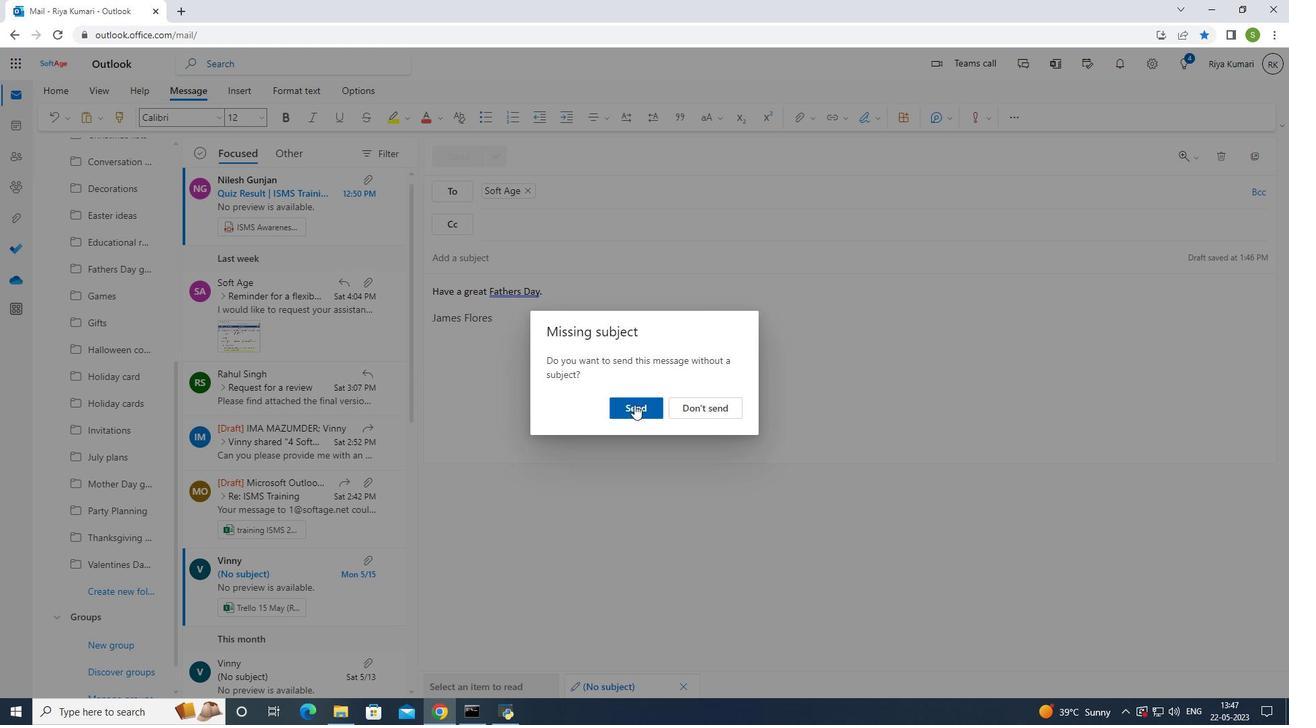 
Action: Mouse pressed left at (634, 405)
Screenshot: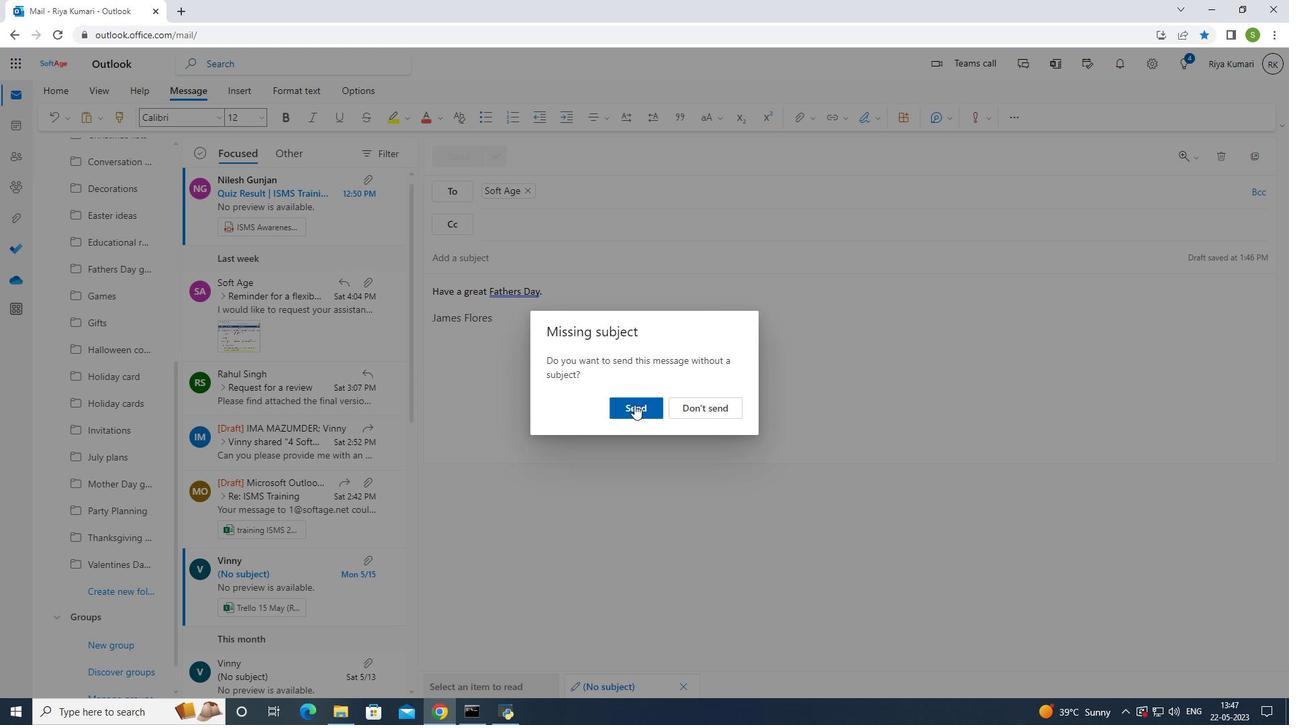 
Action: Mouse moved to (632, 406)
Screenshot: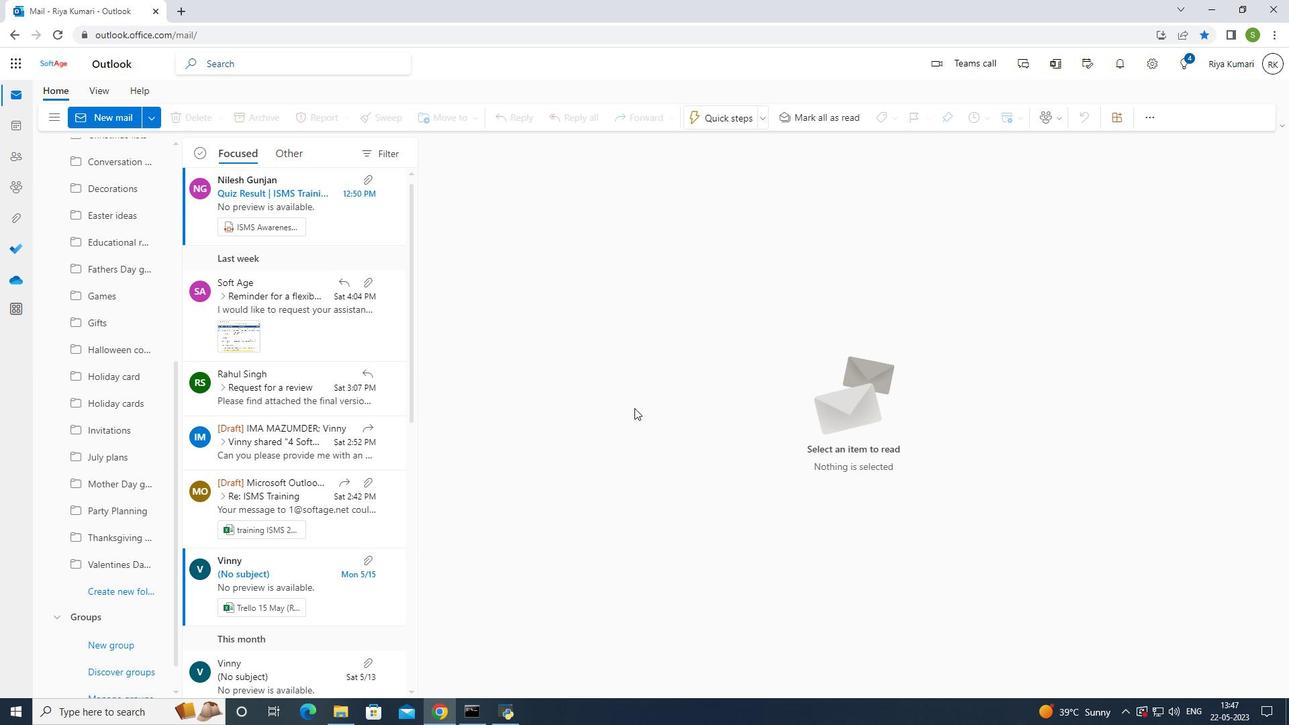 
